 Task: Find connections with filter location Nicosia with filter topic #Storytellingwith filter profile language Potuguese with filter current company ServiceNow with filter school St. Francis Institute Of Technology with filter industry Retail Luxury Goods and Jewelry with filter service category Market Strategy with filter keywords title Shareholders
Action: Mouse moved to (512, 66)
Screenshot: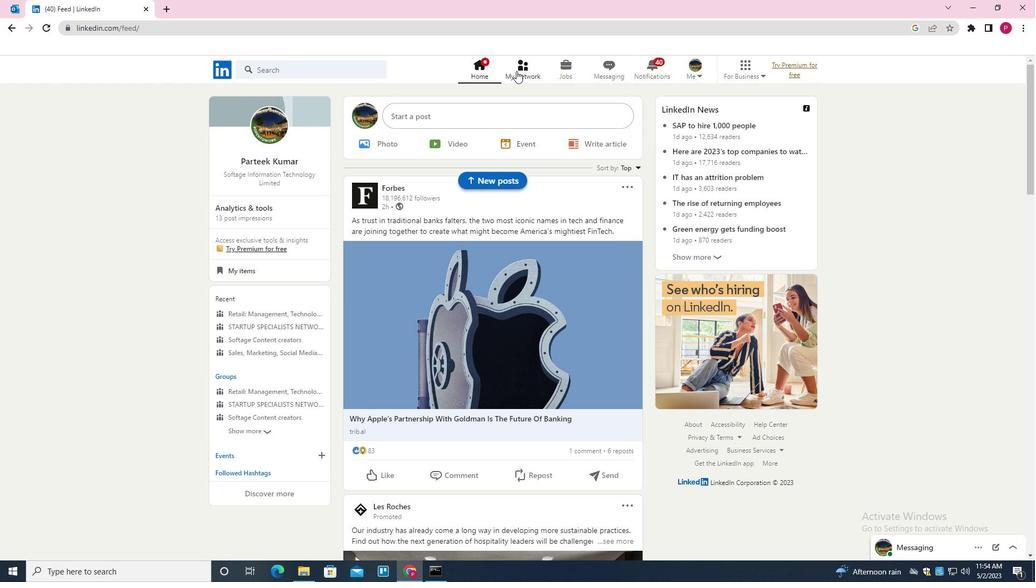 
Action: Mouse pressed left at (512, 66)
Screenshot: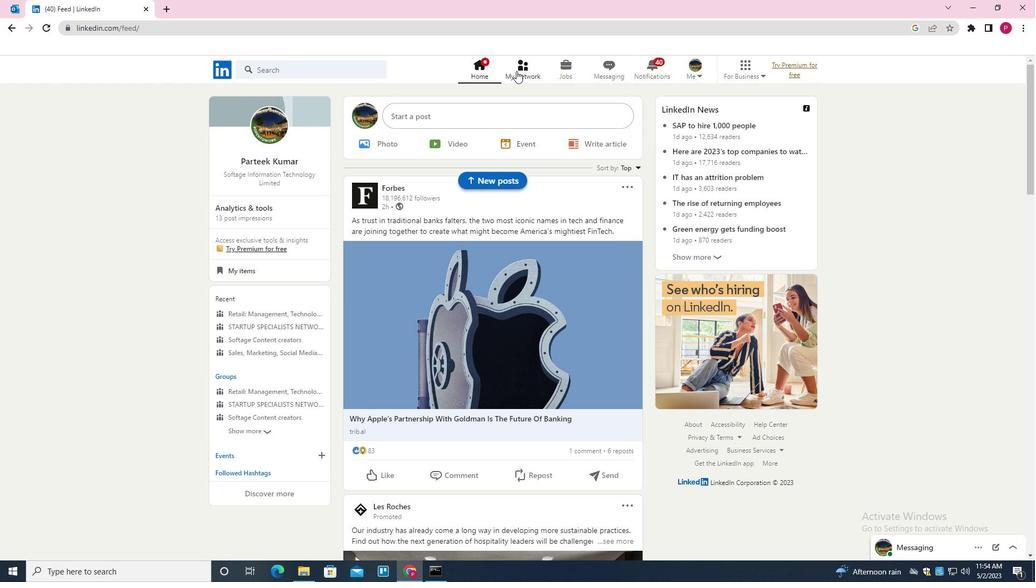 
Action: Mouse moved to (339, 129)
Screenshot: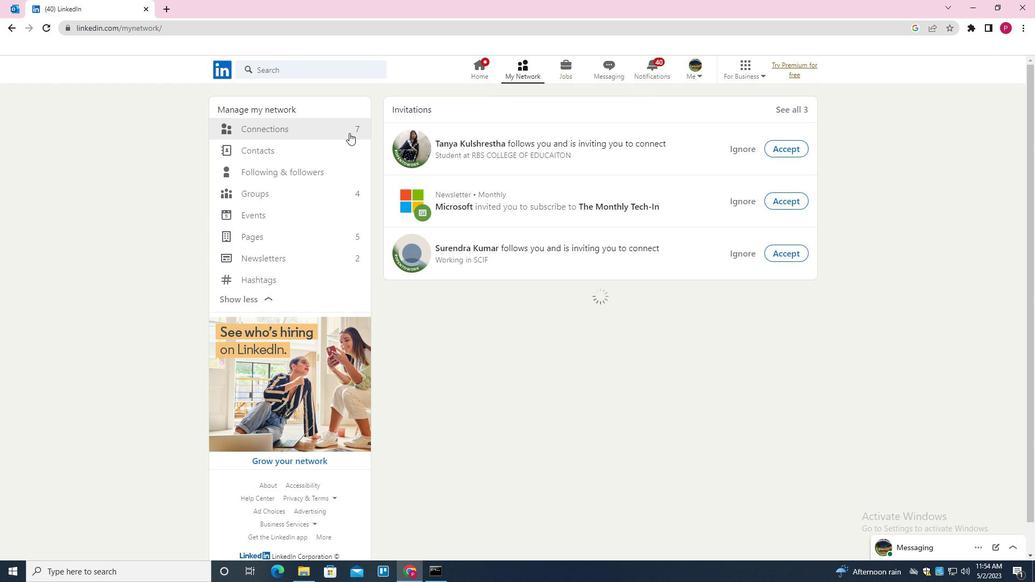 
Action: Mouse pressed left at (339, 129)
Screenshot: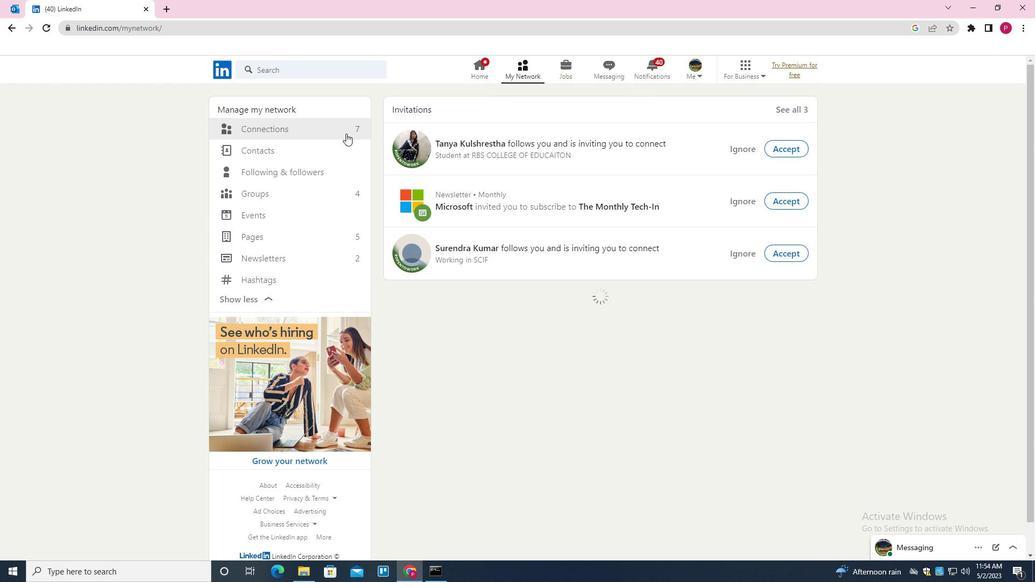
Action: Mouse moved to (590, 123)
Screenshot: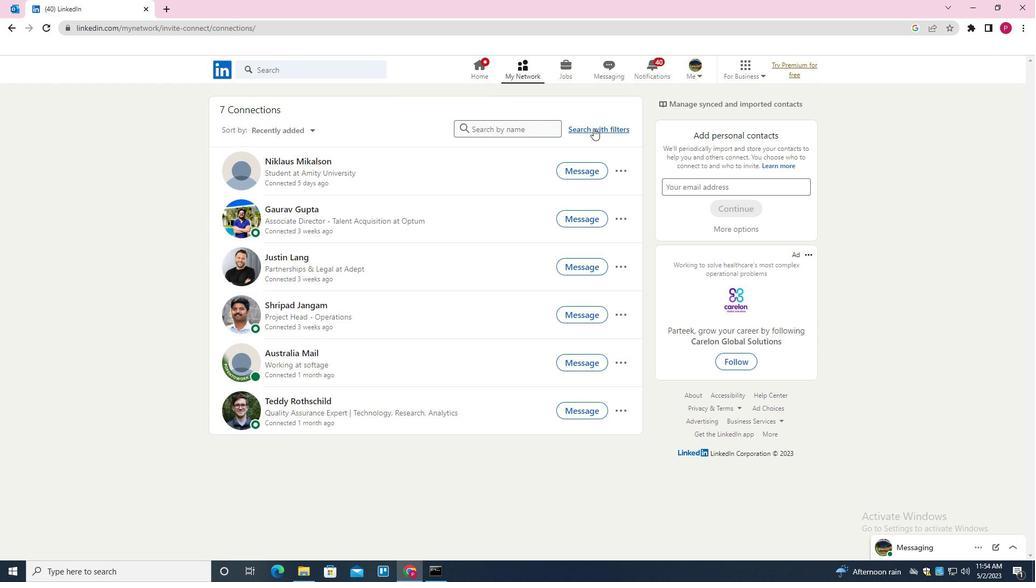 
Action: Mouse pressed left at (590, 123)
Screenshot: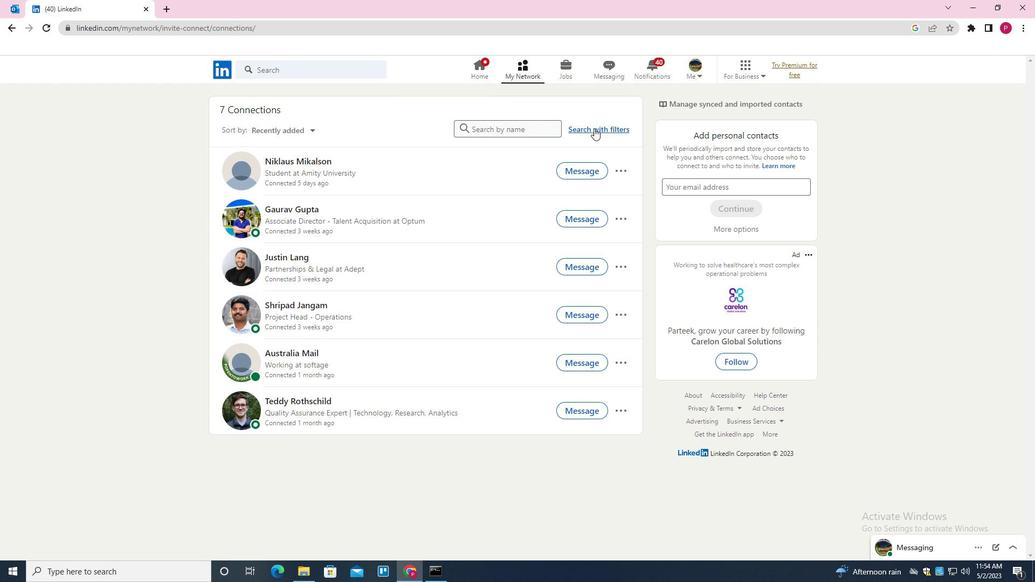 
Action: Mouse moved to (553, 98)
Screenshot: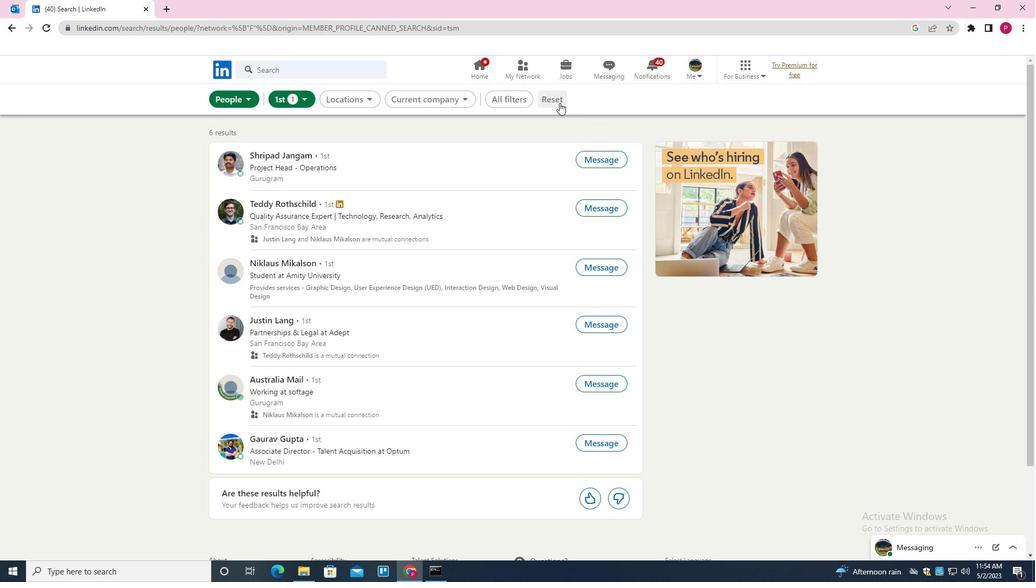 
Action: Mouse pressed left at (553, 98)
Screenshot: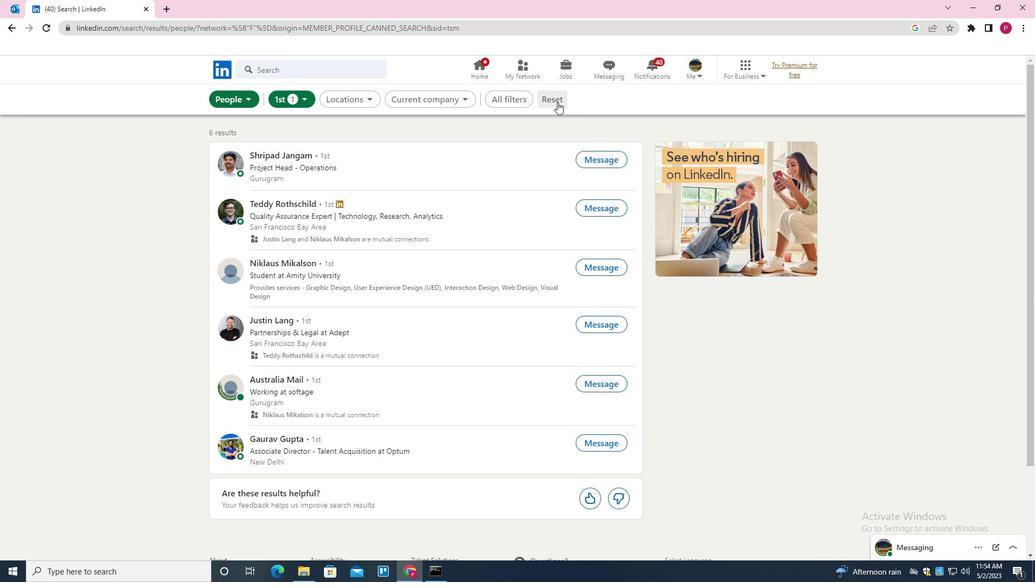 
Action: Mouse moved to (523, 91)
Screenshot: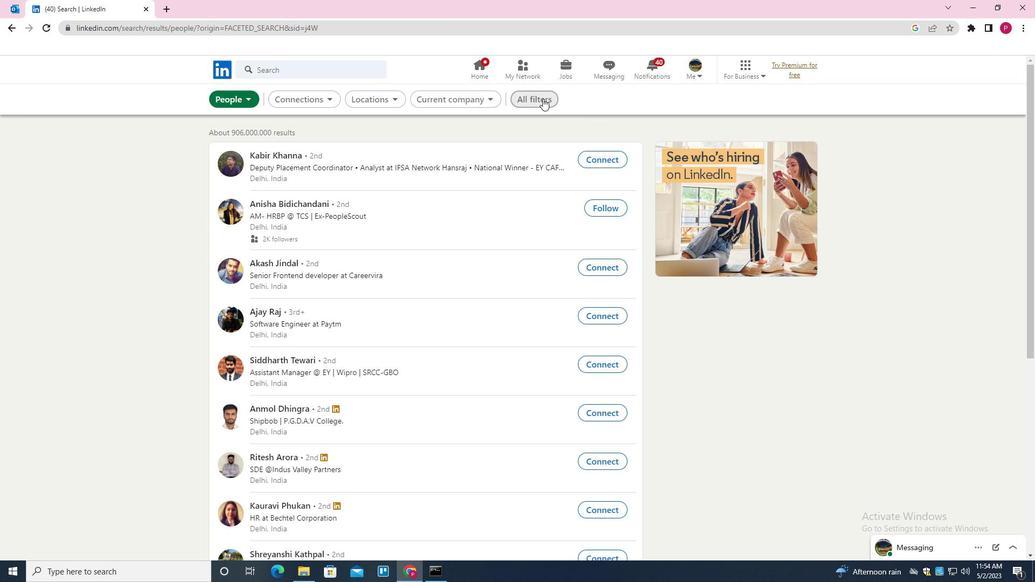 
Action: Mouse pressed left at (523, 91)
Screenshot: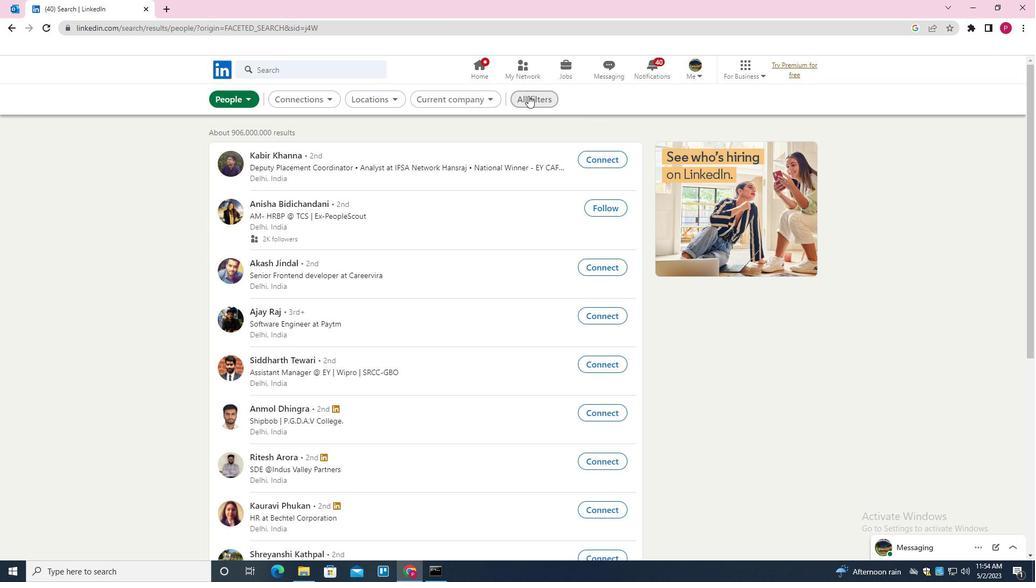 
Action: Mouse moved to (817, 277)
Screenshot: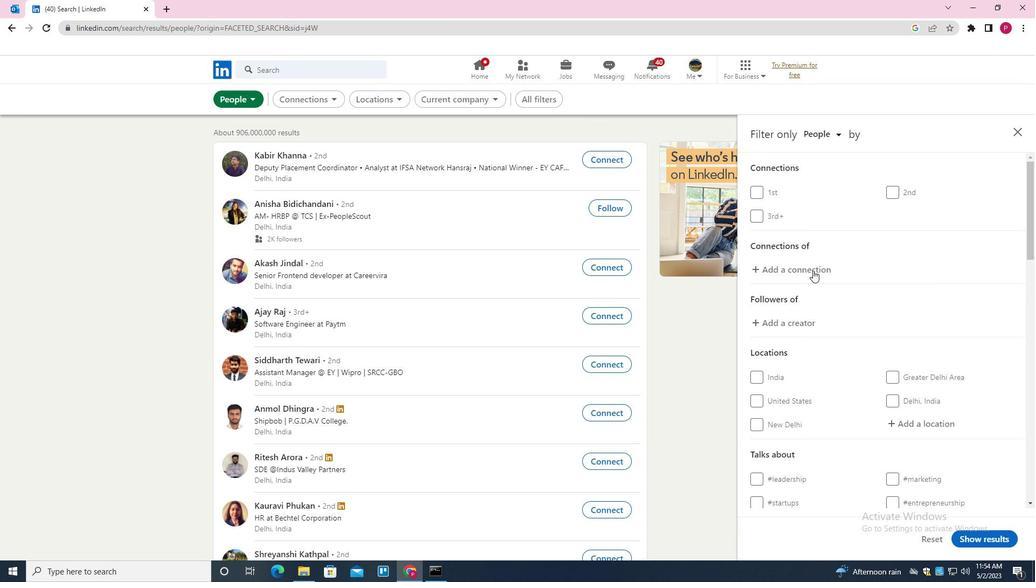 
Action: Mouse scrolled (817, 276) with delta (0, 0)
Screenshot: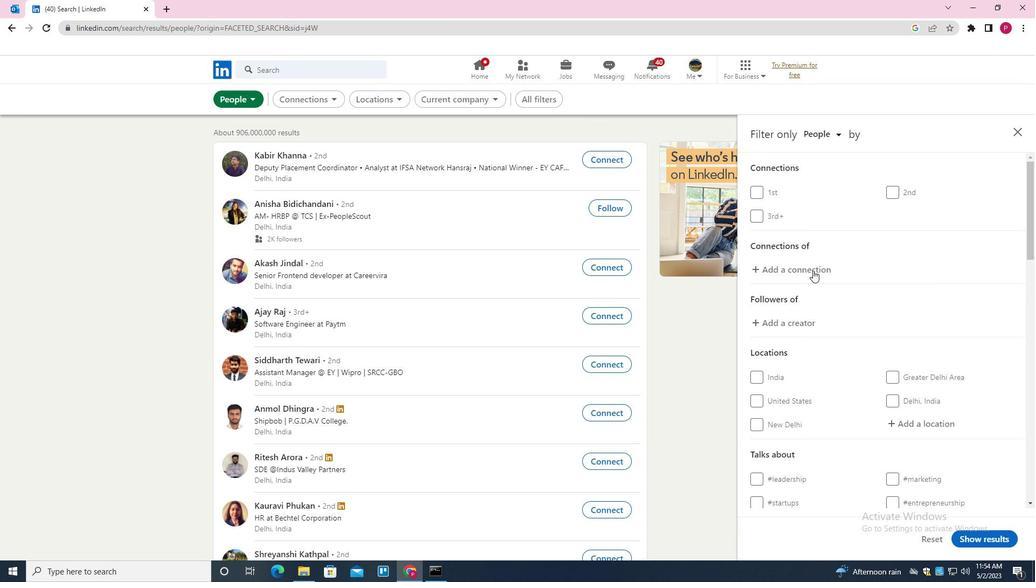 
Action: Mouse moved to (821, 284)
Screenshot: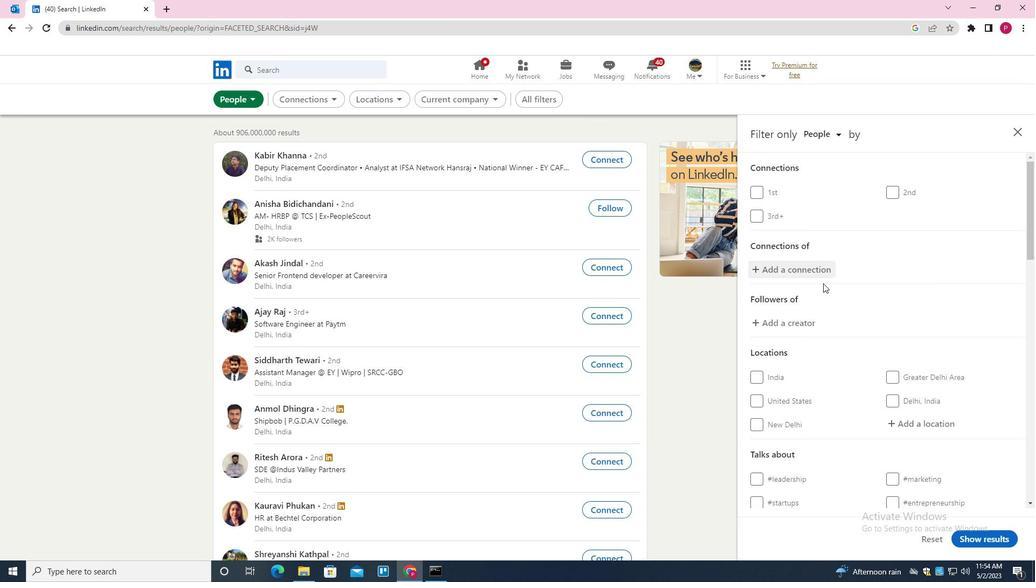 
Action: Mouse scrolled (821, 283) with delta (0, 0)
Screenshot: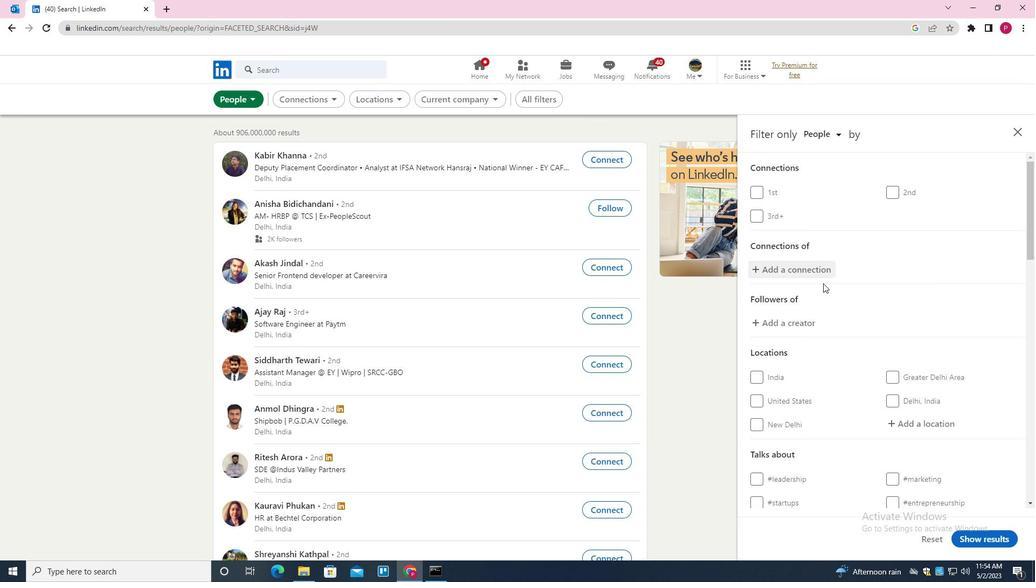 
Action: Mouse moved to (906, 316)
Screenshot: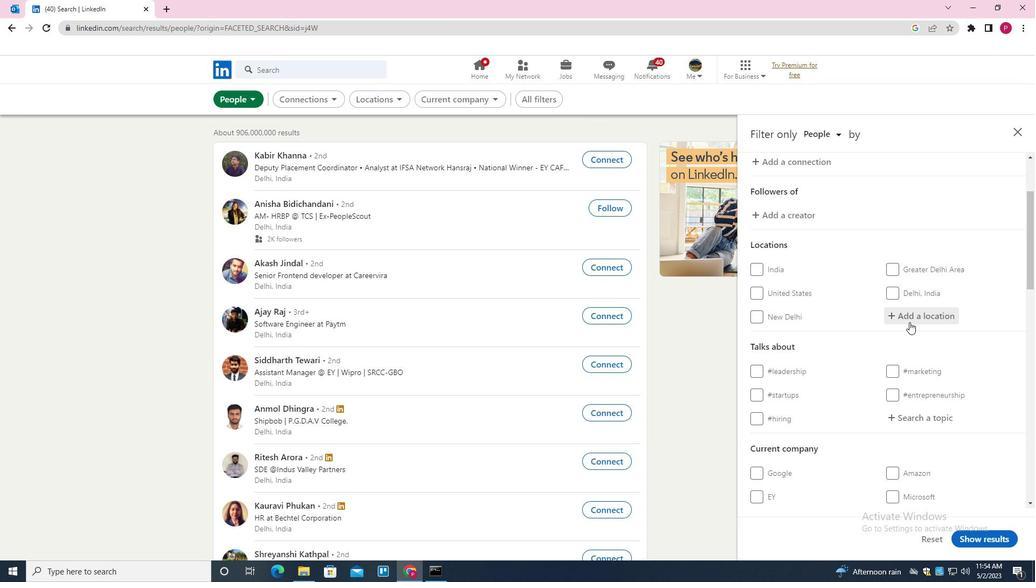 
Action: Mouse pressed left at (906, 316)
Screenshot: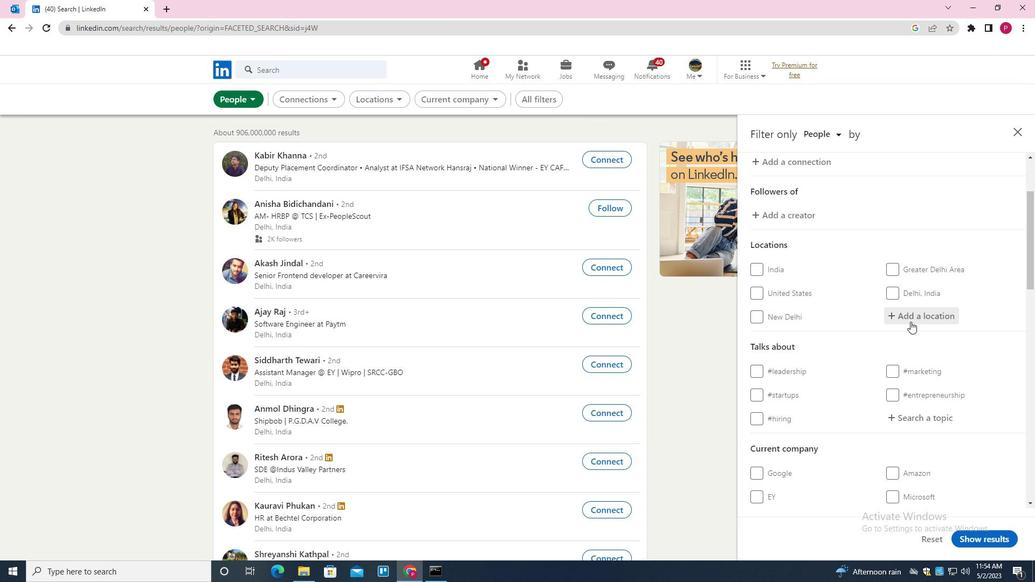 
Action: Mouse moved to (547, 556)
Screenshot: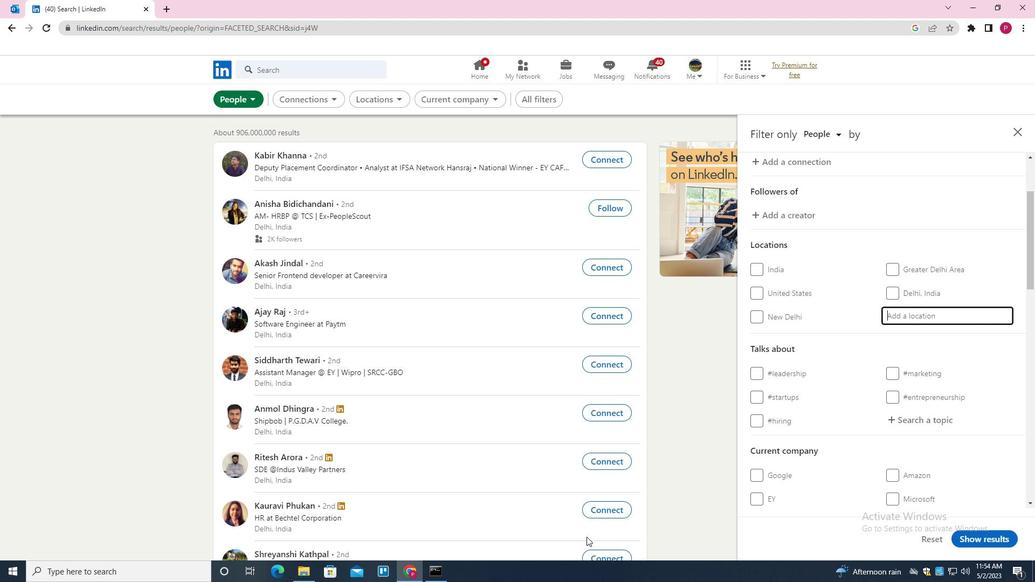 
Action: Key pressed <Key.shift>NI
Screenshot: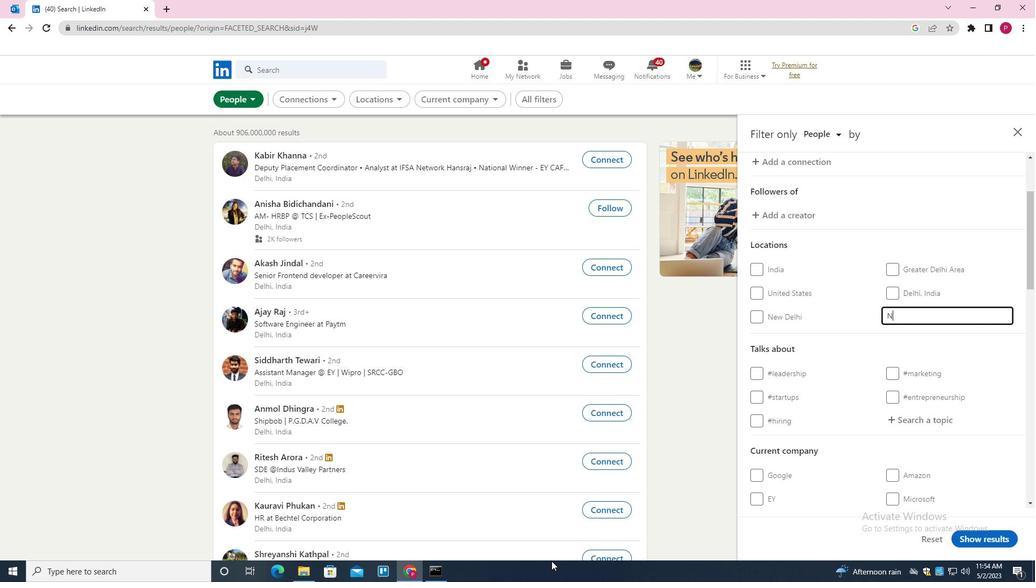 
Action: Mouse moved to (551, 553)
Screenshot: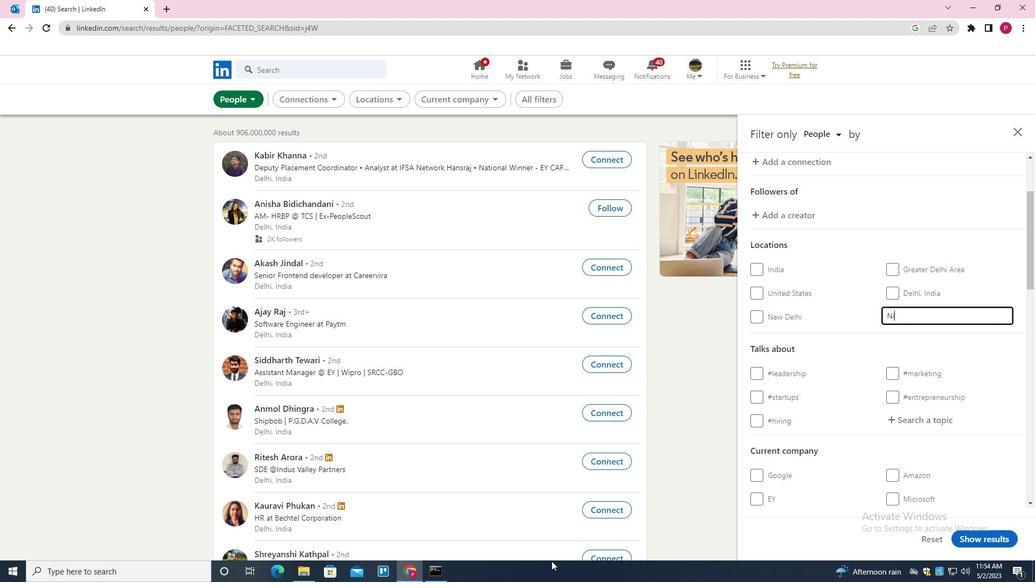 
Action: Key pressed COSIA<Key.down><Key.enter>
Screenshot: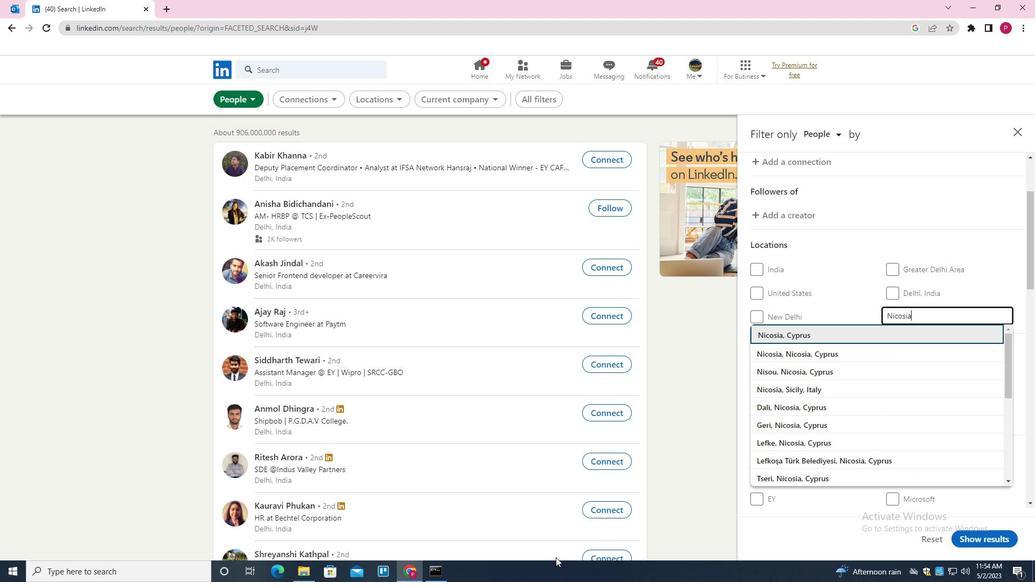 
Action: Mouse moved to (502, 578)
Screenshot: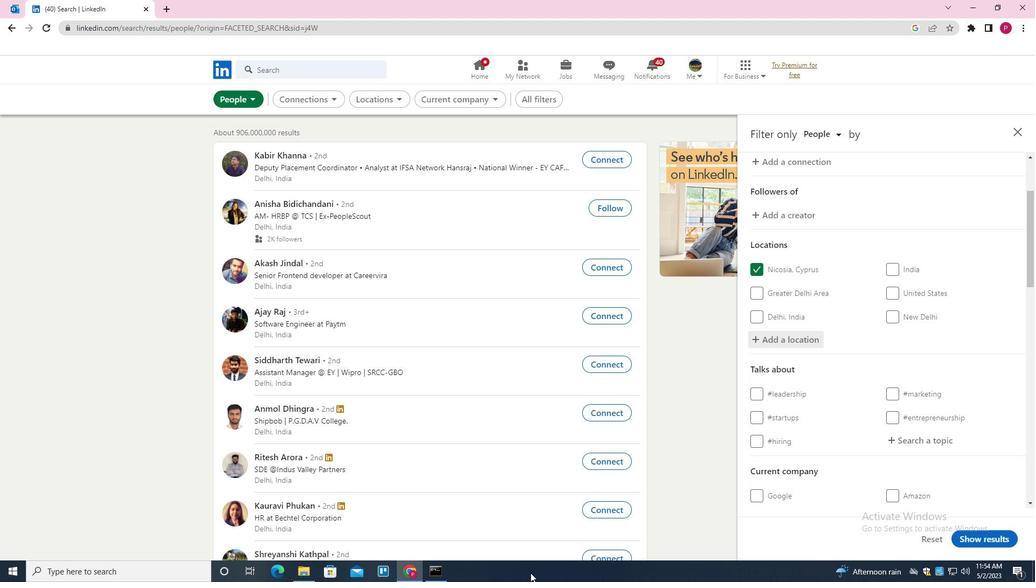 
Action: Mouse scrolled (502, 576) with delta (0, 0)
Screenshot: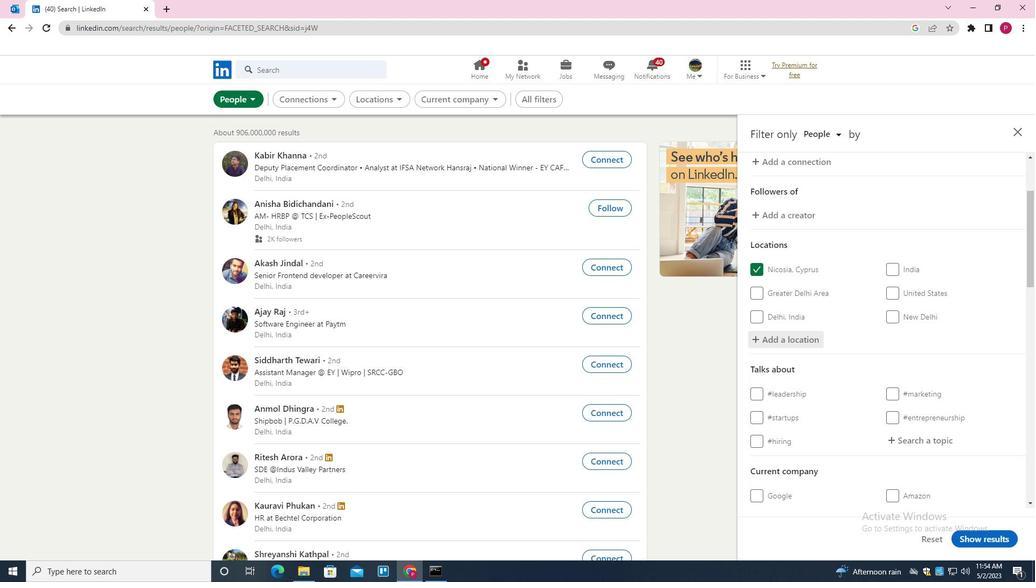 
Action: Mouse moved to (493, 577)
Screenshot: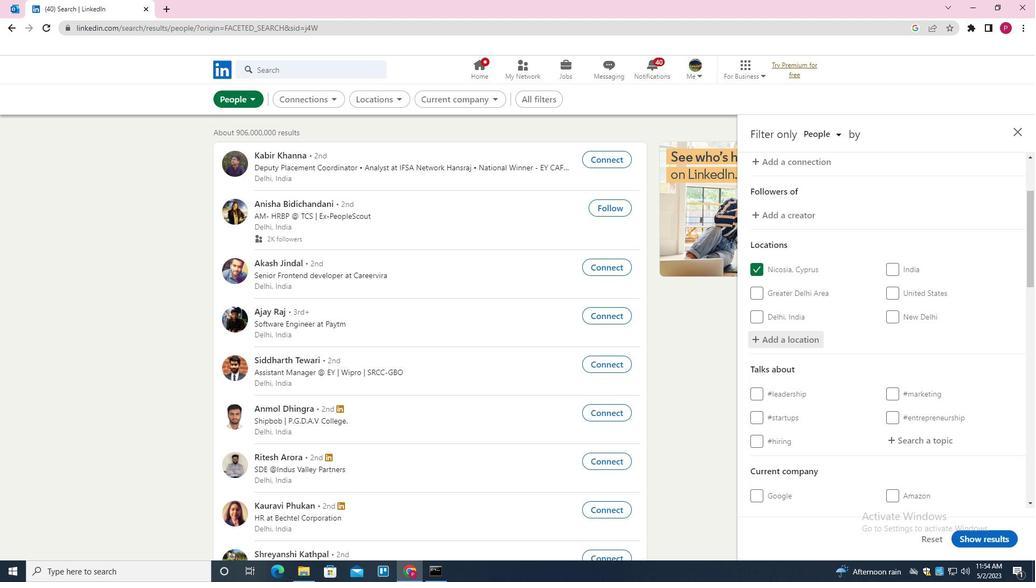 
Action: Mouse scrolled (493, 576) with delta (0, 0)
Screenshot: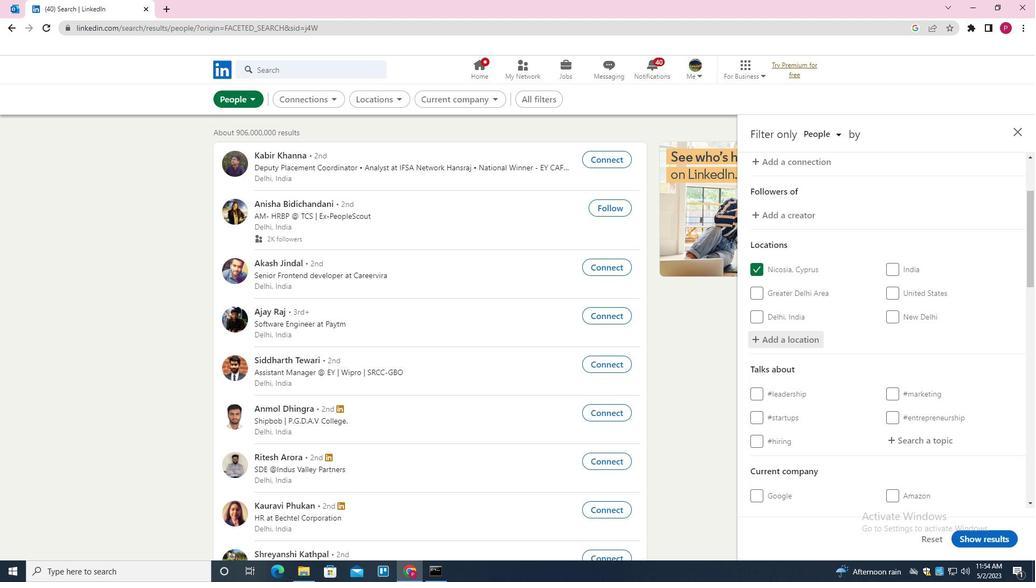 
Action: Mouse moved to (521, 567)
Screenshot: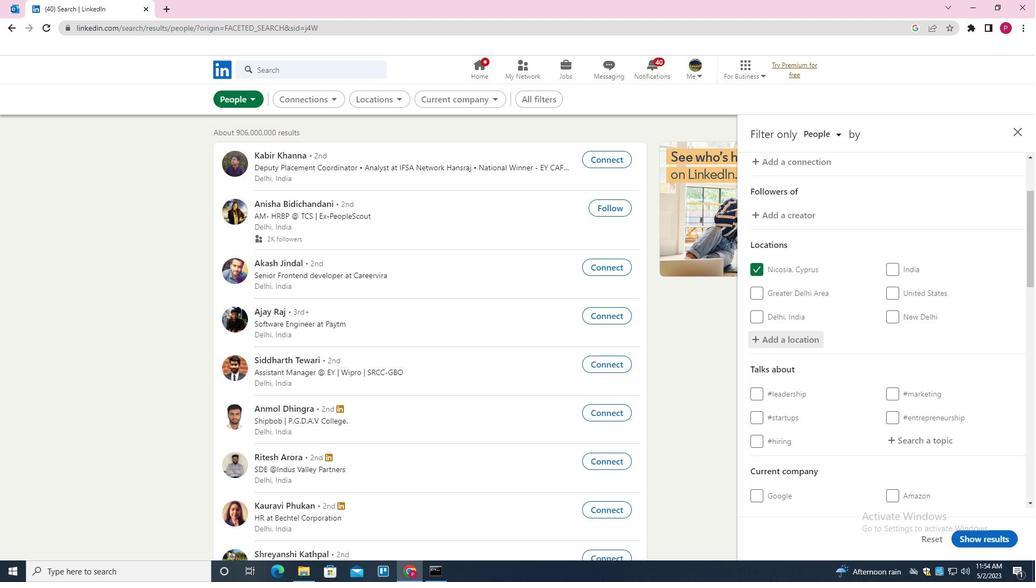 
Action: Mouse scrolled (521, 566) with delta (0, 0)
Screenshot: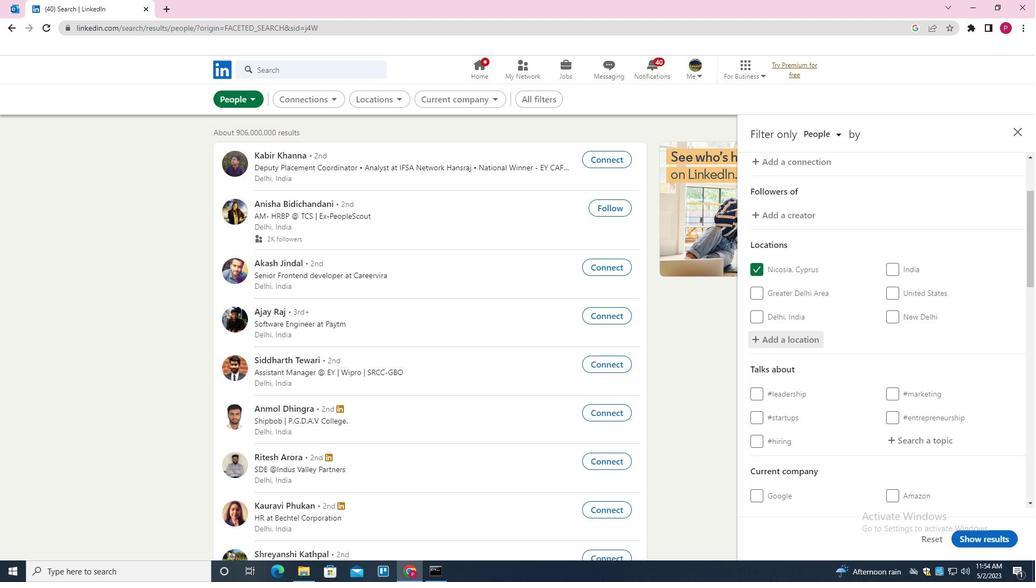 
Action: Mouse moved to (637, 489)
Screenshot: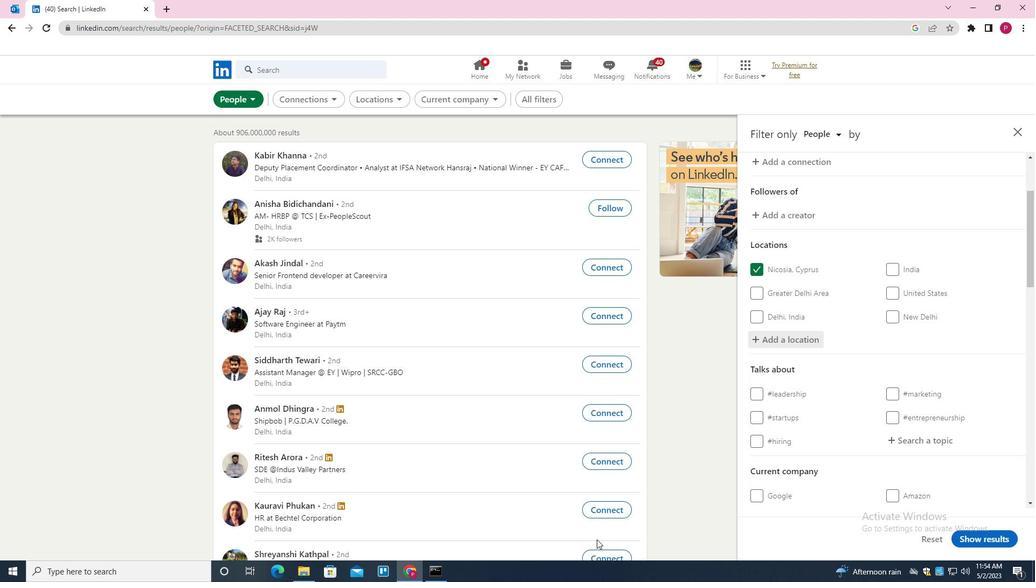 
Action: Mouse scrolled (637, 488) with delta (0, 0)
Screenshot: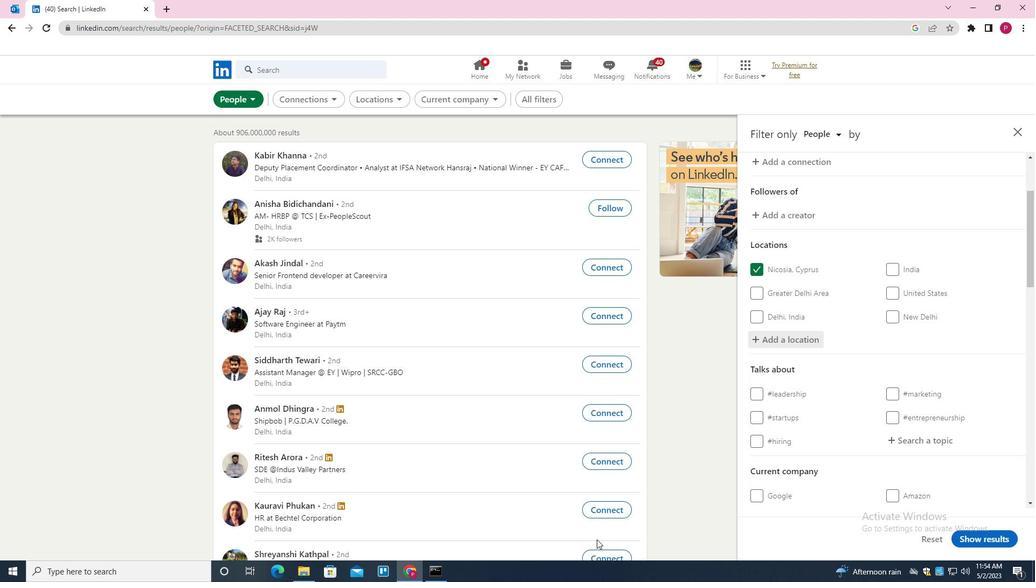 
Action: Mouse moved to (683, 461)
Screenshot: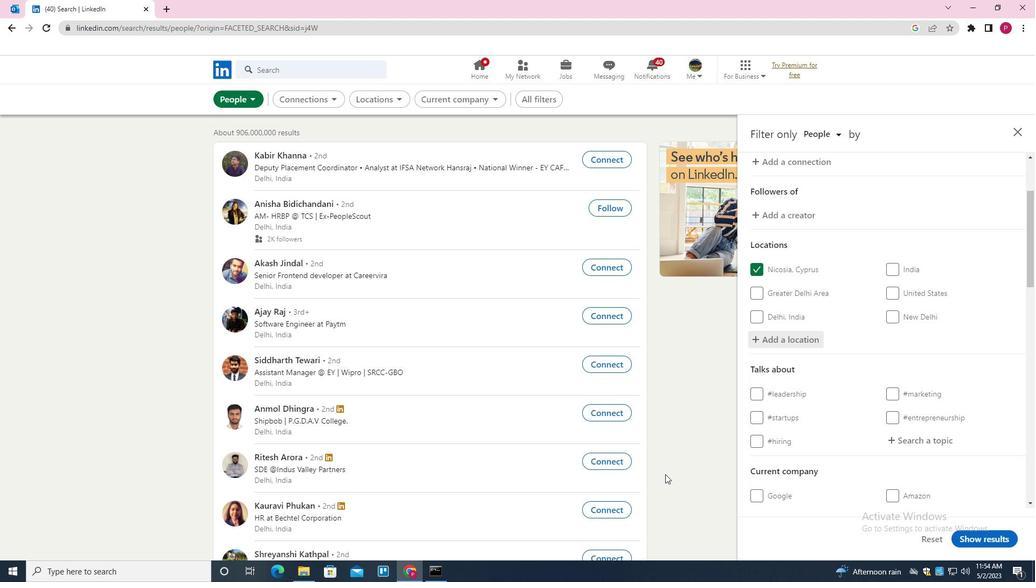 
Action: Mouse scrolled (683, 461) with delta (0, 0)
Screenshot: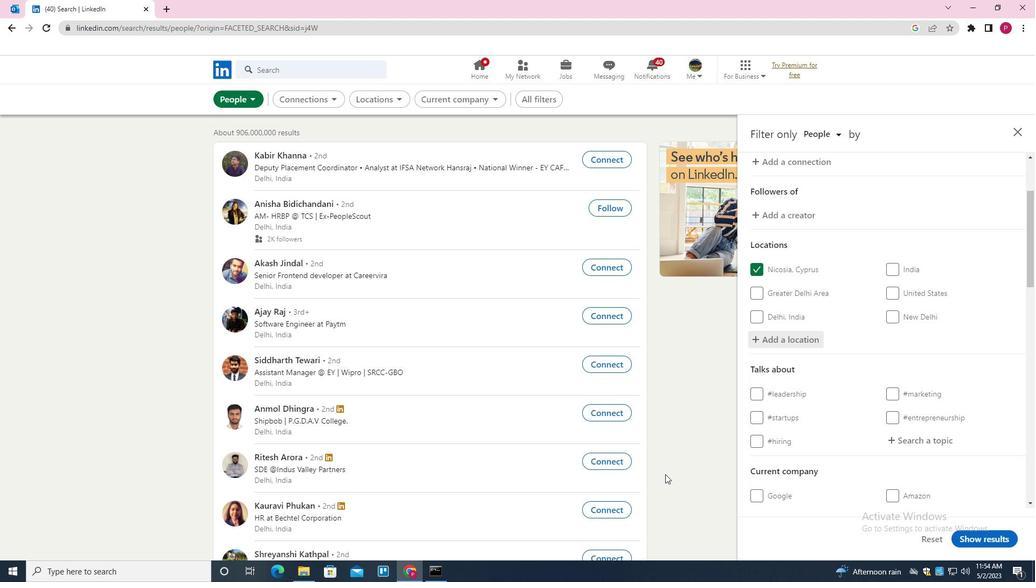 
Action: Mouse moved to (907, 429)
Screenshot: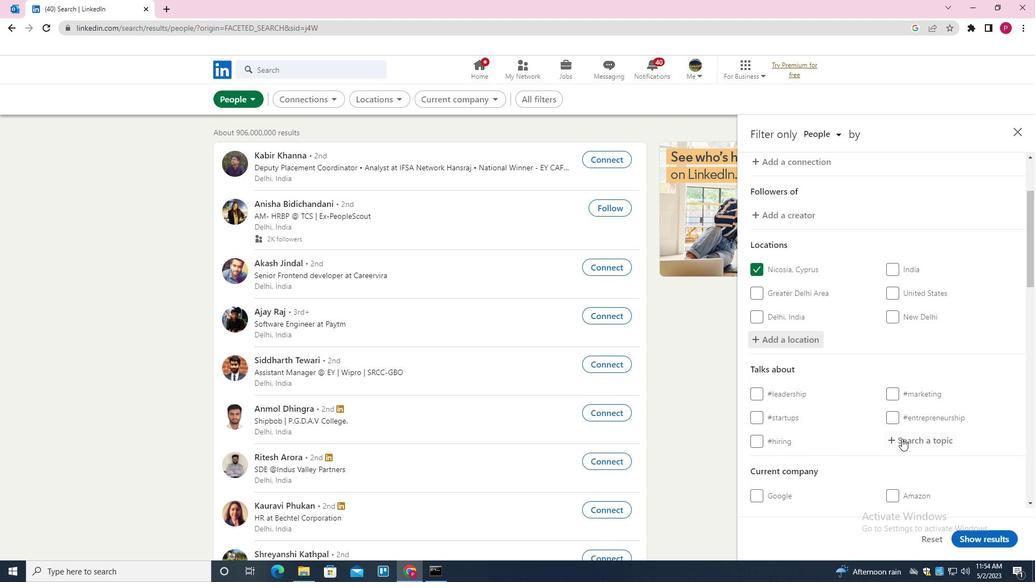 
Action: Mouse pressed left at (907, 429)
Screenshot: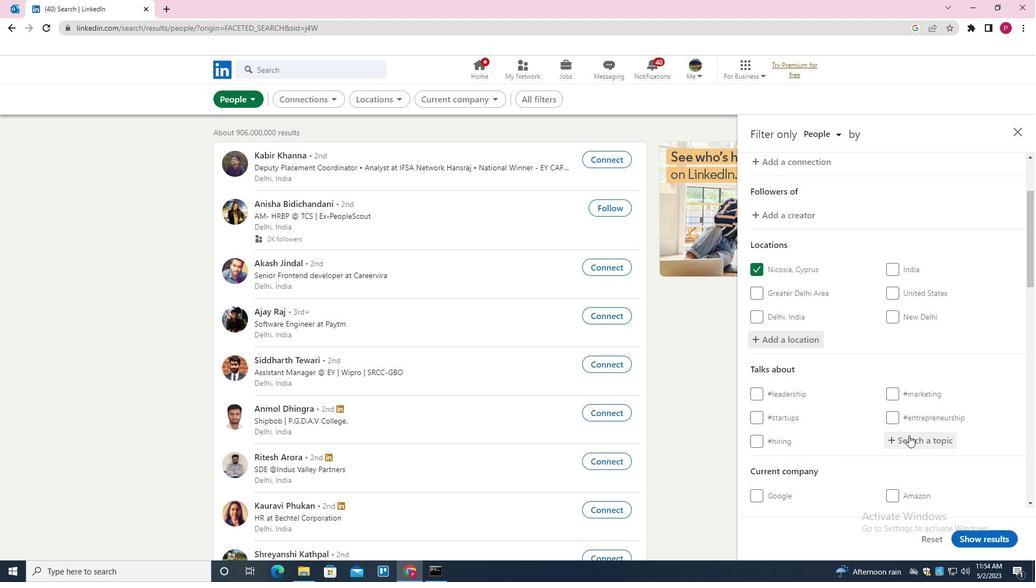 
Action: Mouse moved to (895, 425)
Screenshot: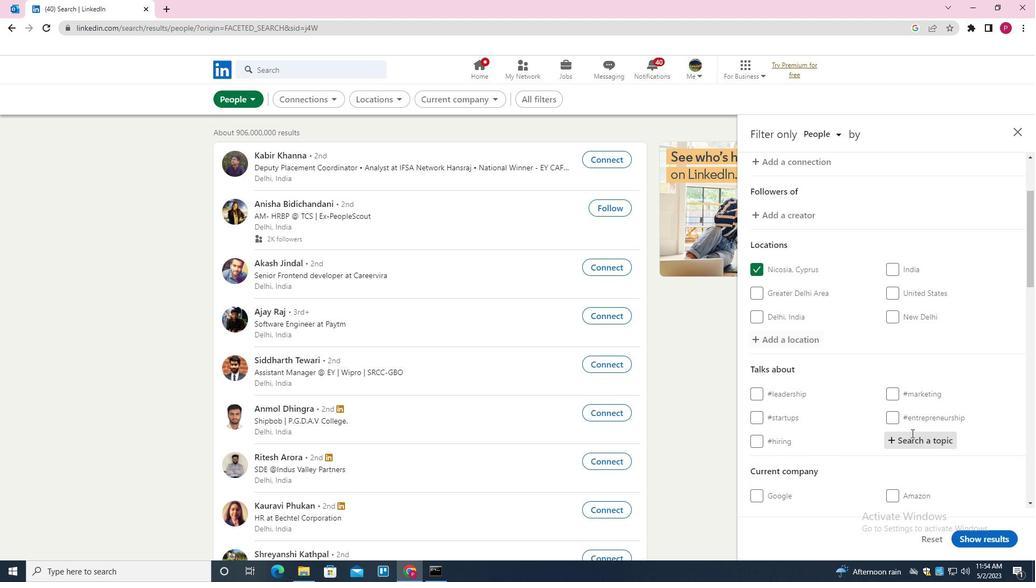 
Action: Key pressed STORYTELLING<Key.down><Key.enter>
Screenshot: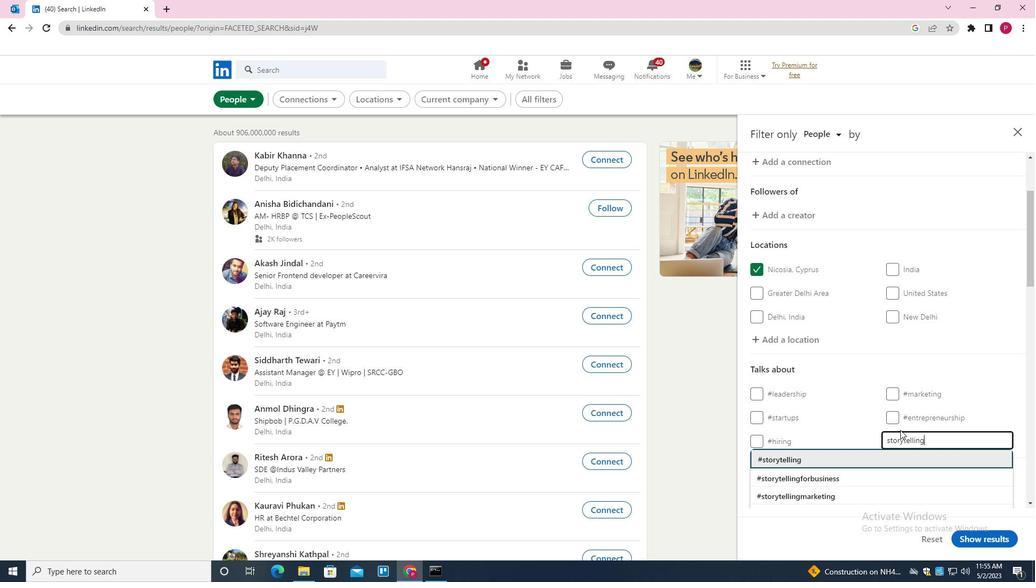 
Action: Mouse moved to (851, 403)
Screenshot: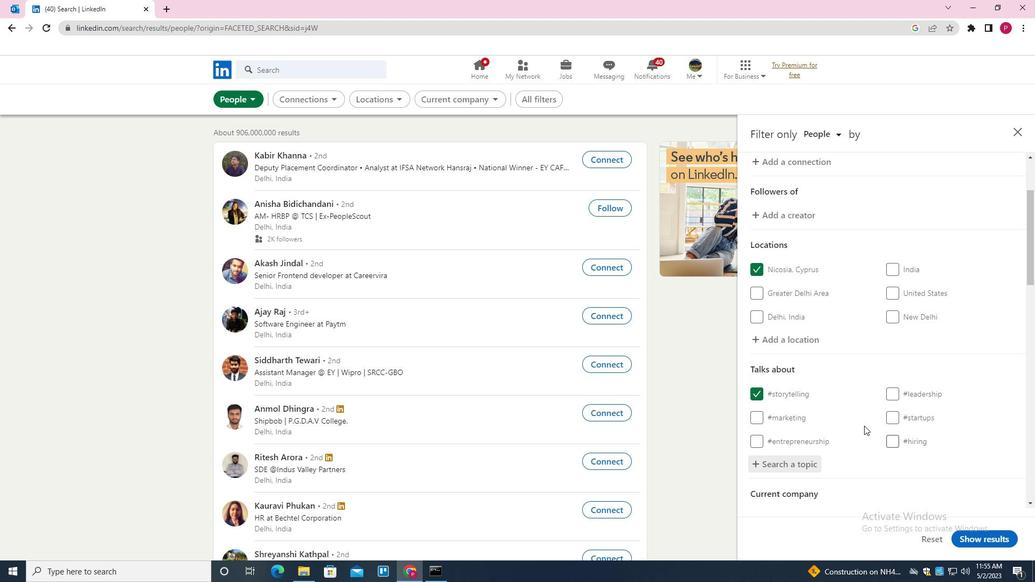 
Action: Mouse scrolled (851, 403) with delta (0, 0)
Screenshot: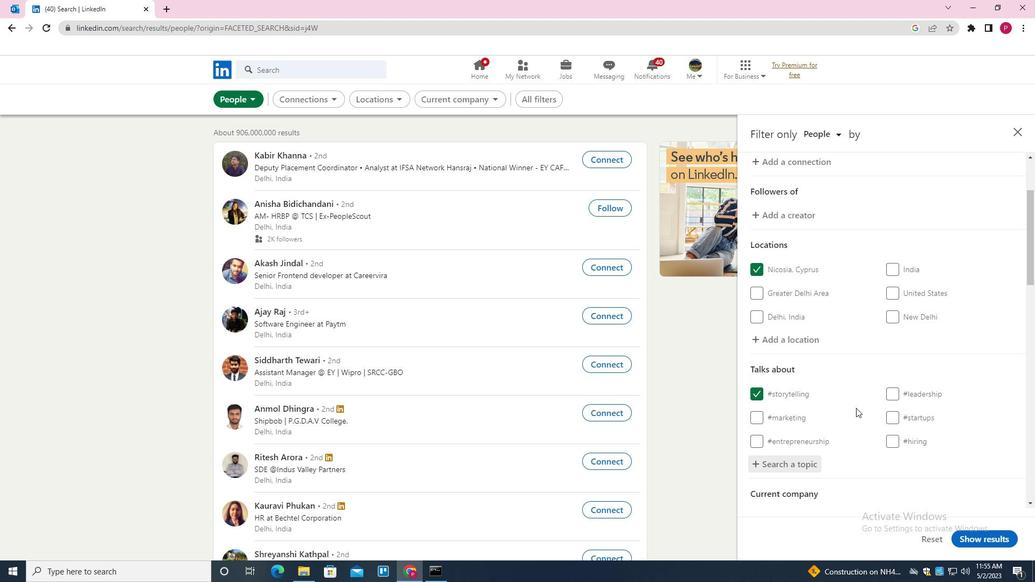 
Action: Mouse scrolled (851, 403) with delta (0, 0)
Screenshot: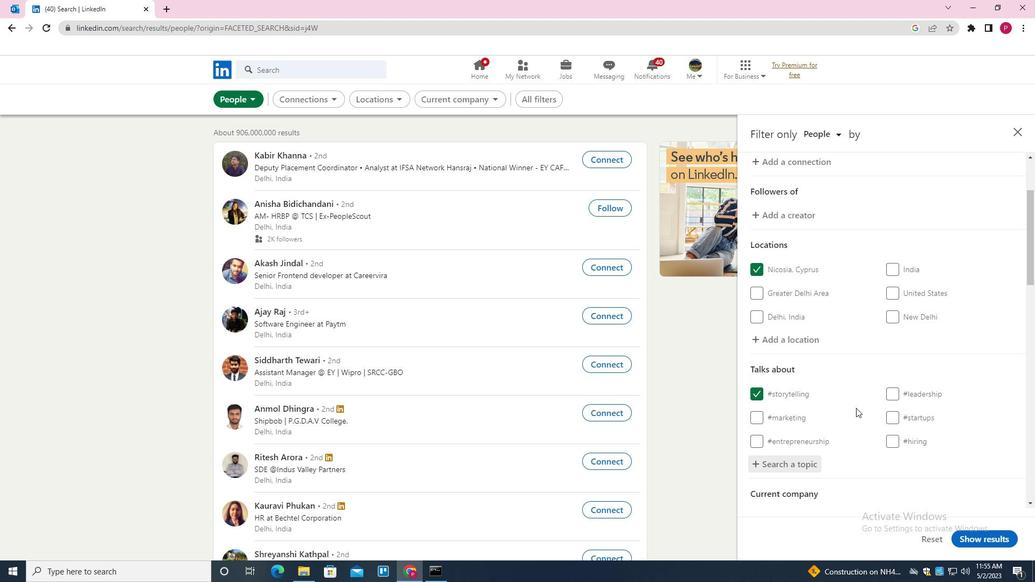 
Action: Mouse scrolled (851, 403) with delta (0, 0)
Screenshot: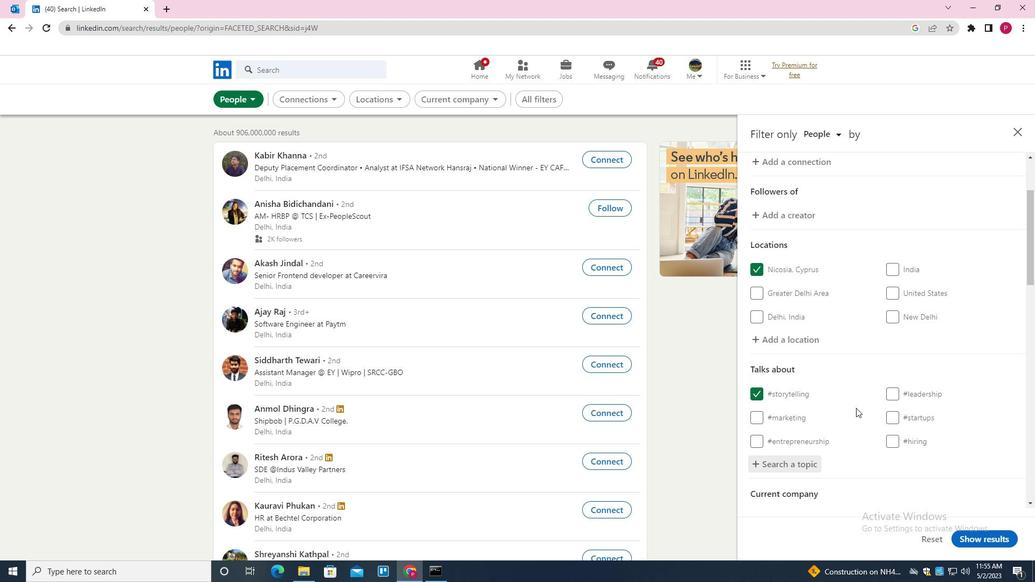 
Action: Mouse scrolled (851, 403) with delta (0, 0)
Screenshot: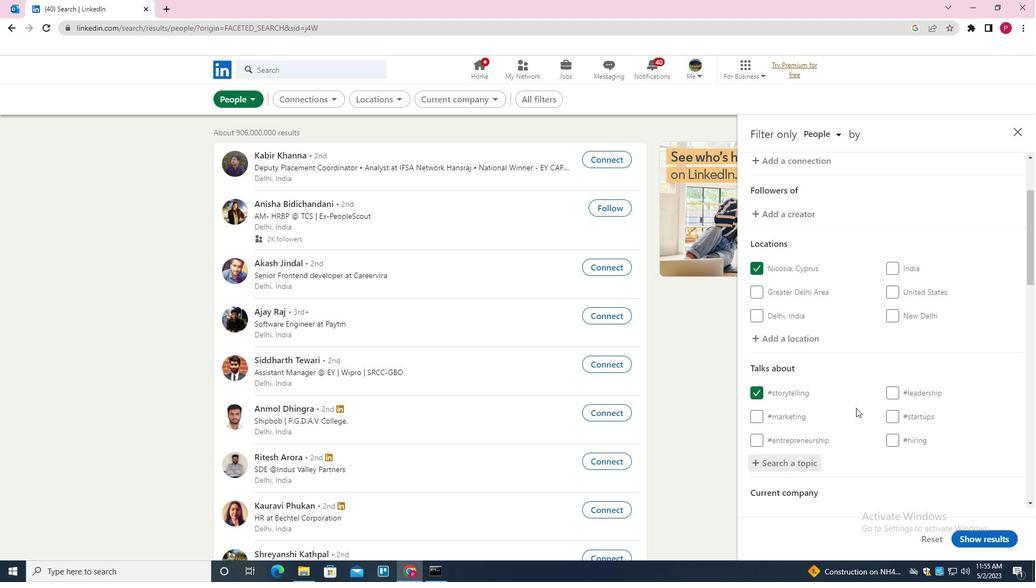 
Action: Mouse scrolled (851, 403) with delta (0, 0)
Screenshot: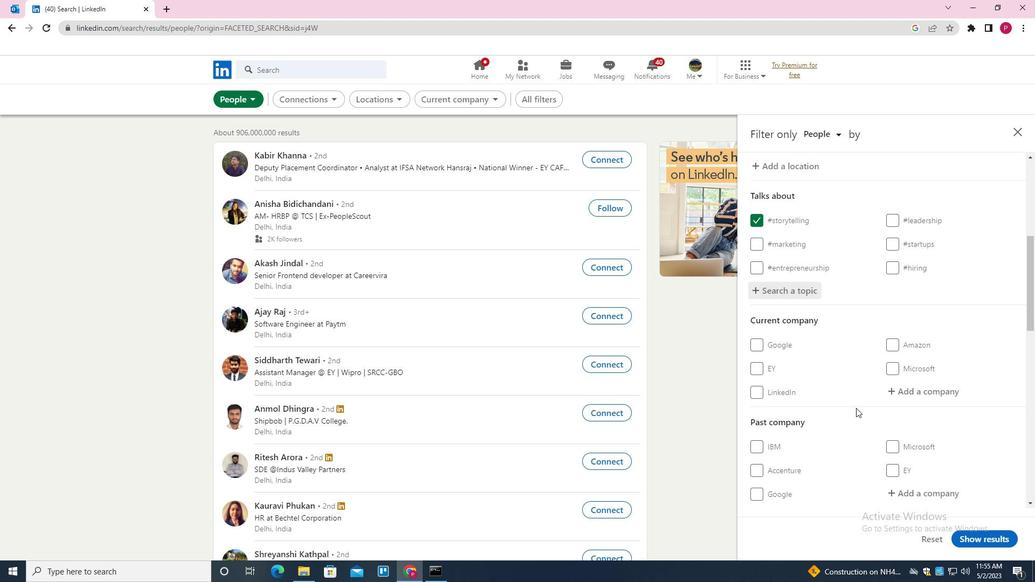 
Action: Mouse moved to (859, 361)
Screenshot: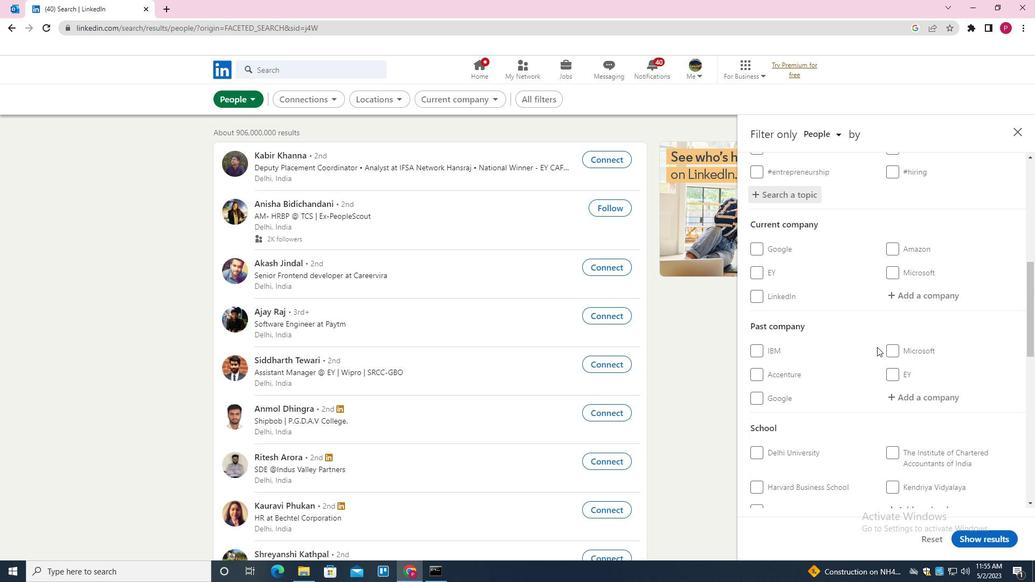 
Action: Mouse scrolled (859, 361) with delta (0, 0)
Screenshot: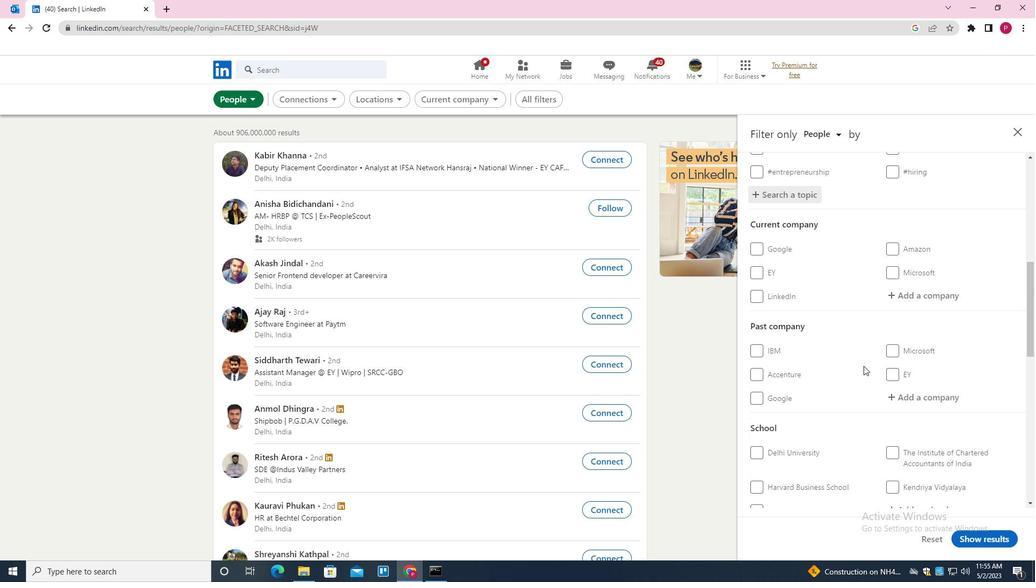 
Action: Mouse scrolled (859, 361) with delta (0, 0)
Screenshot: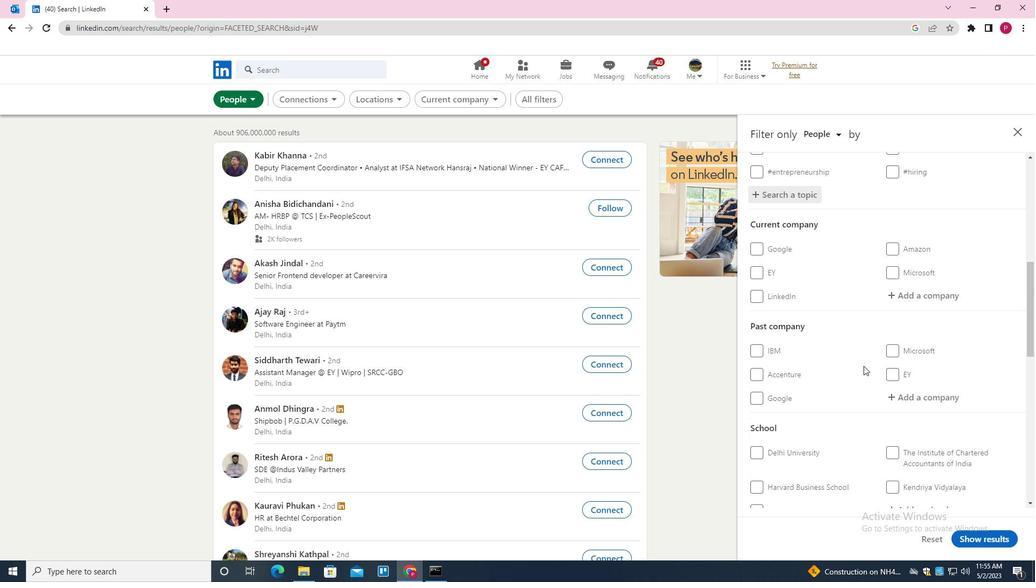 
Action: Mouse scrolled (859, 361) with delta (0, 0)
Screenshot: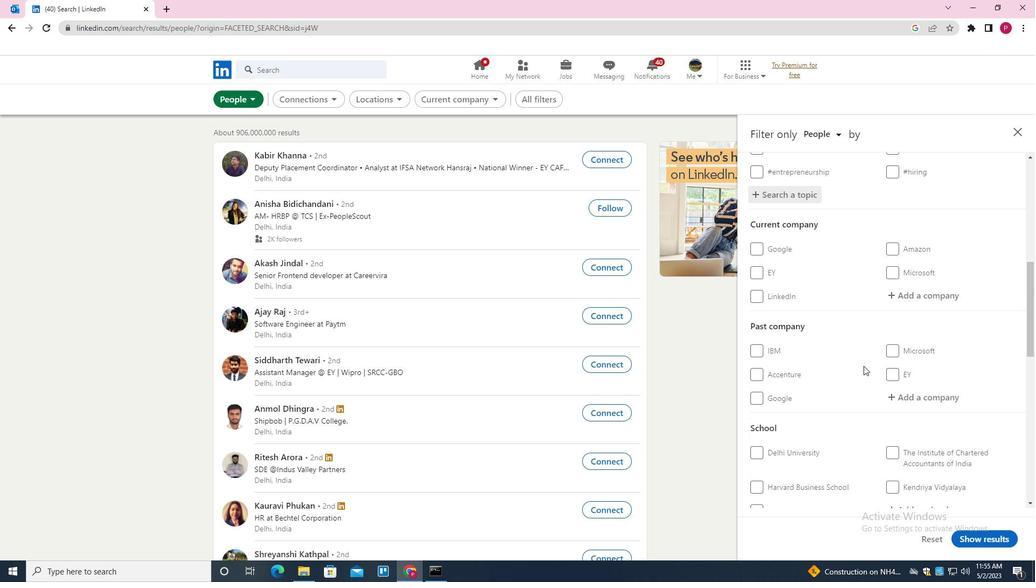 
Action: Mouse moved to (860, 361)
Screenshot: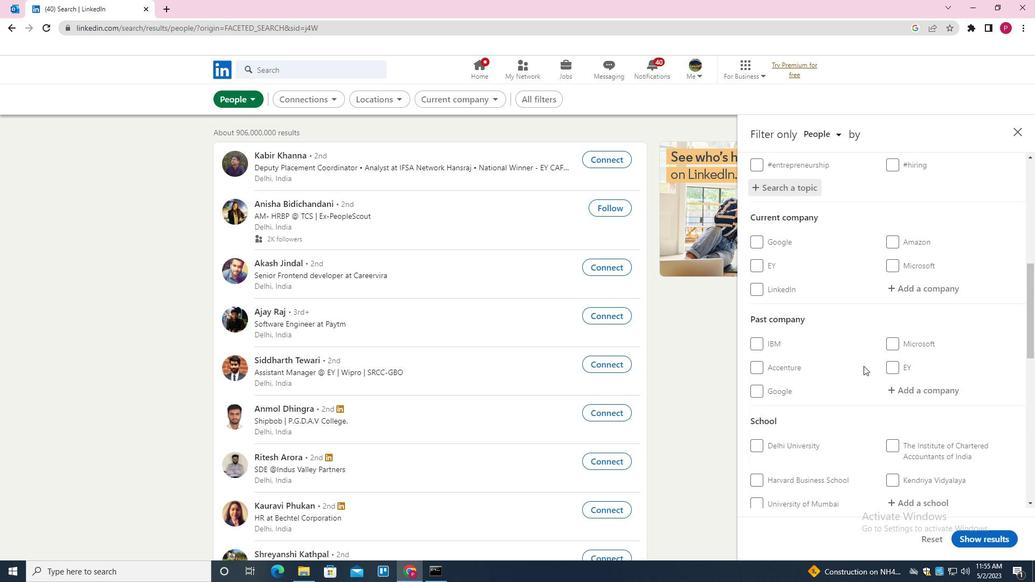 
Action: Mouse scrolled (860, 360) with delta (0, 0)
Screenshot: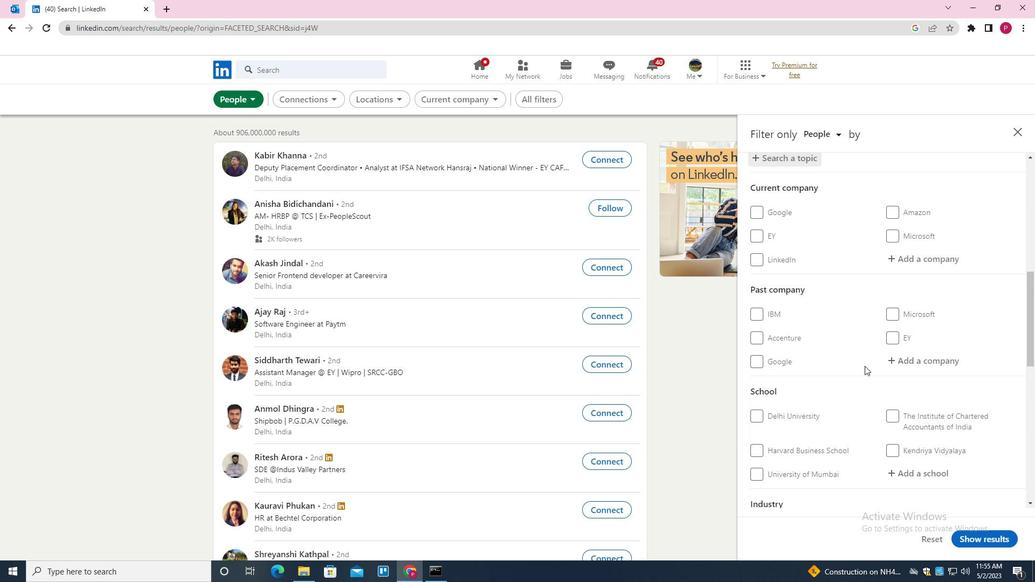 
Action: Mouse scrolled (860, 360) with delta (0, 0)
Screenshot: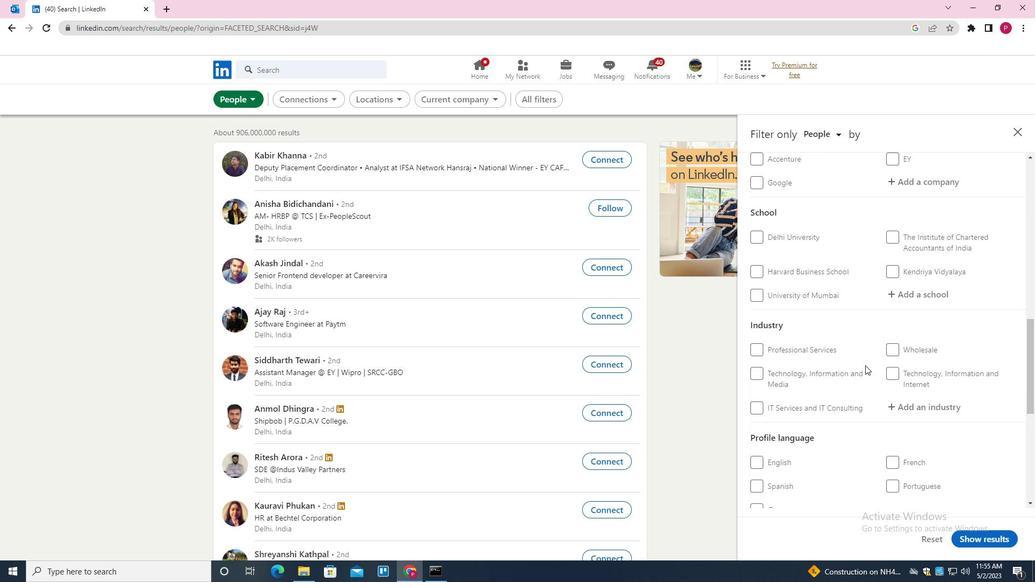 
Action: Mouse scrolled (860, 360) with delta (0, 0)
Screenshot: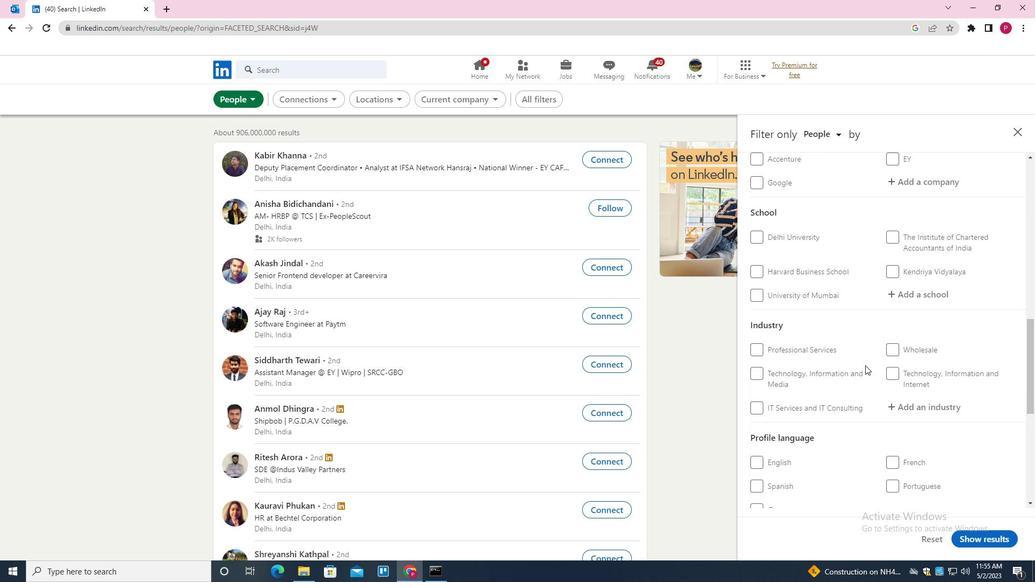 
Action: Mouse scrolled (860, 360) with delta (0, 0)
Screenshot: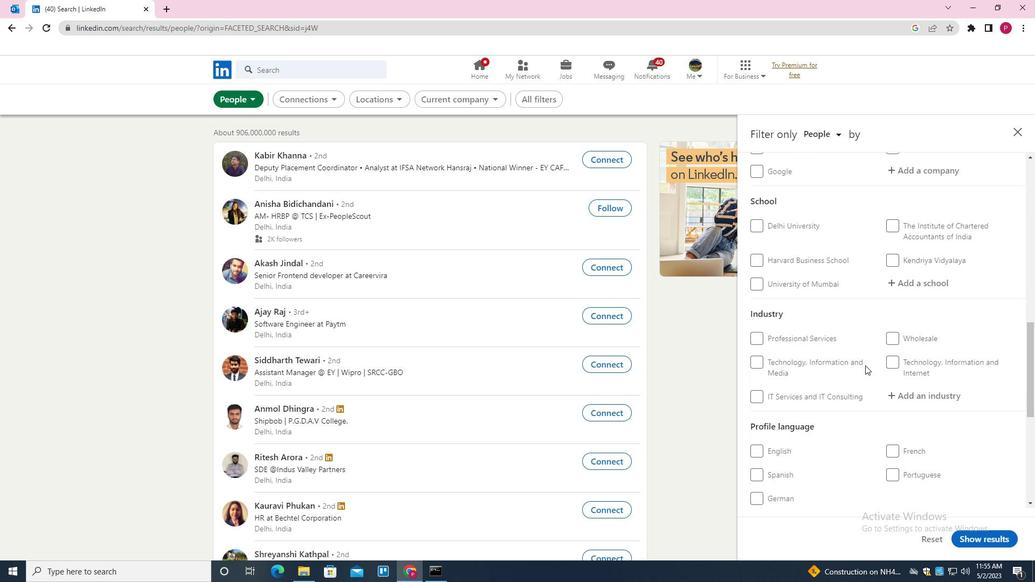 
Action: Mouse moved to (890, 322)
Screenshot: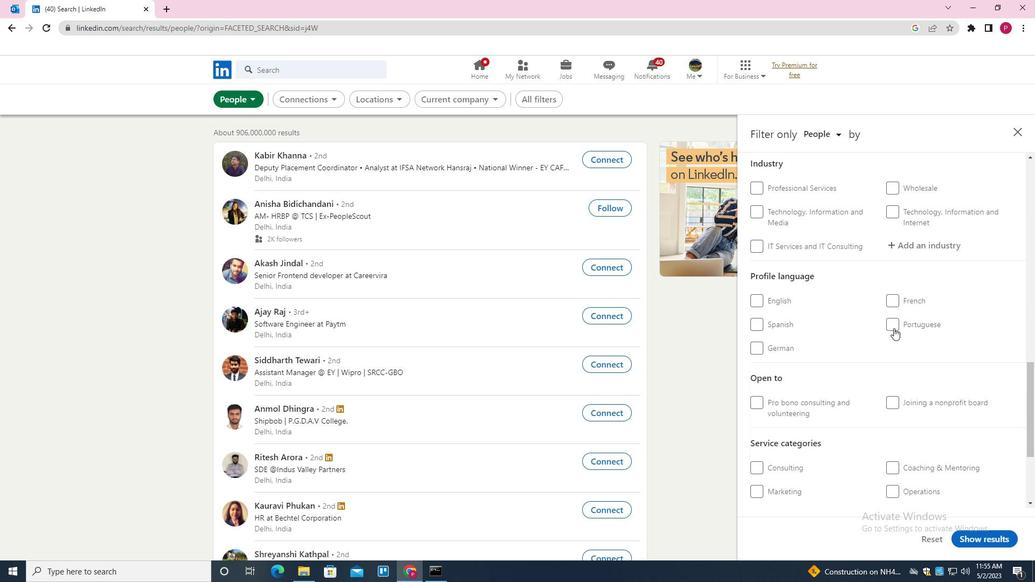 
Action: Mouse pressed left at (890, 322)
Screenshot: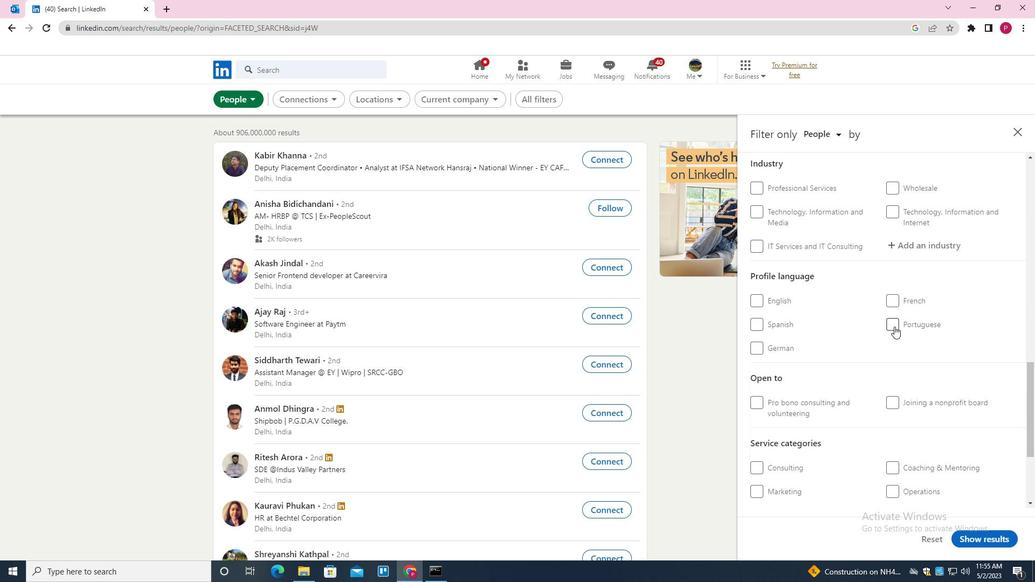 
Action: Mouse moved to (842, 365)
Screenshot: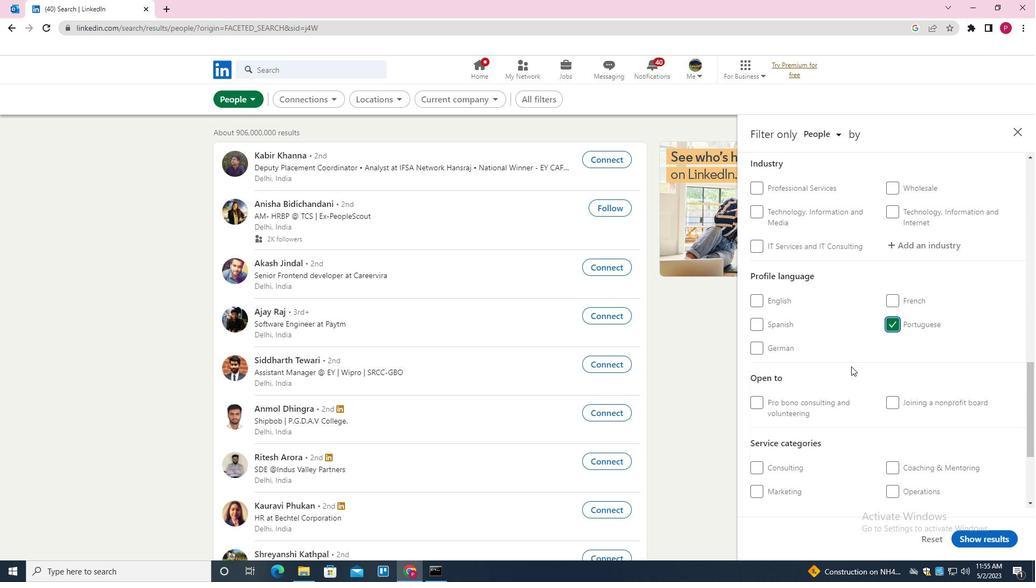 
Action: Mouse scrolled (842, 366) with delta (0, 0)
Screenshot: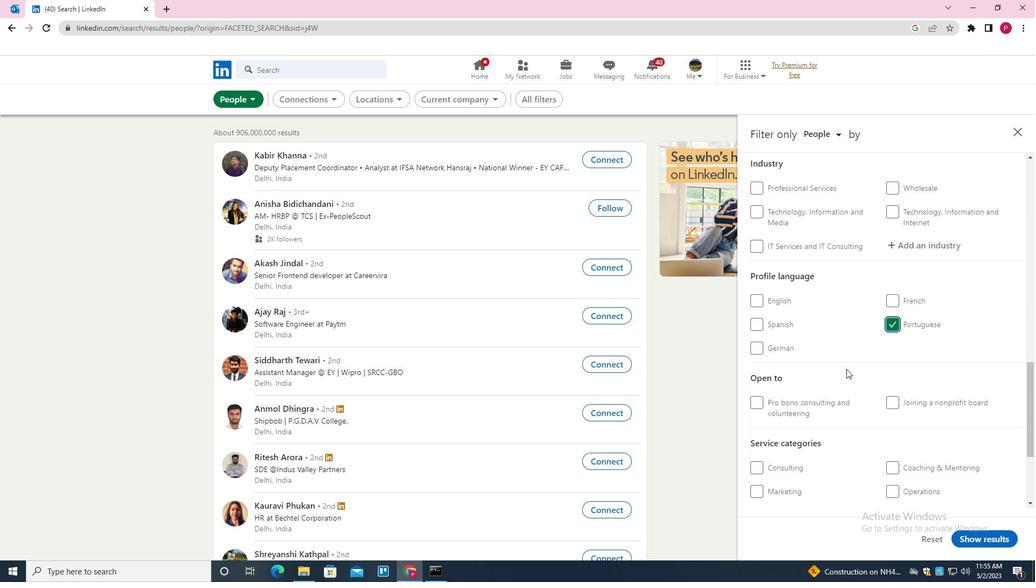 
Action: Mouse scrolled (842, 366) with delta (0, 0)
Screenshot: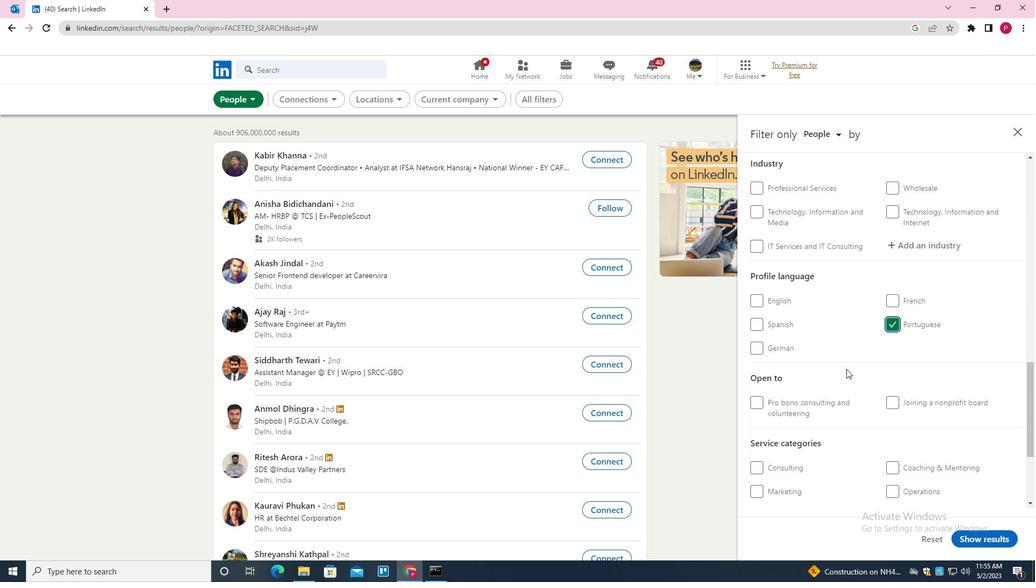 
Action: Mouse scrolled (842, 366) with delta (0, 0)
Screenshot: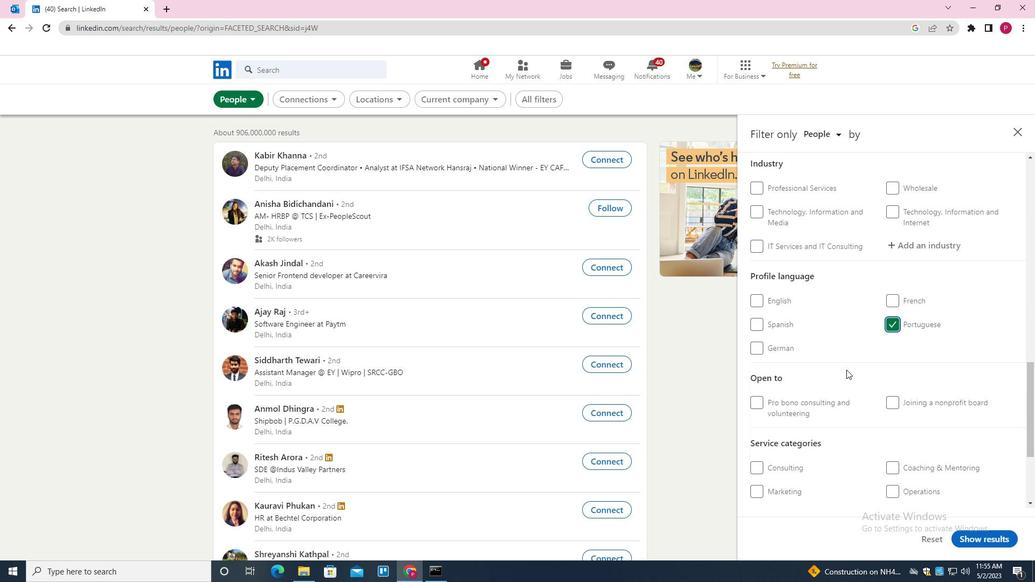 
Action: Mouse scrolled (842, 366) with delta (0, 0)
Screenshot: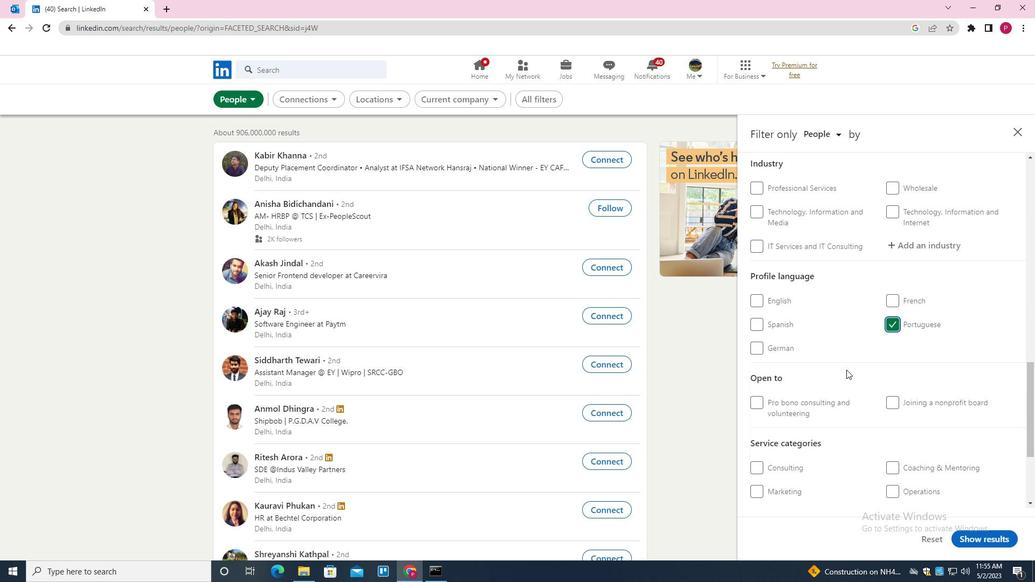 
Action: Mouse scrolled (842, 366) with delta (0, 0)
Screenshot: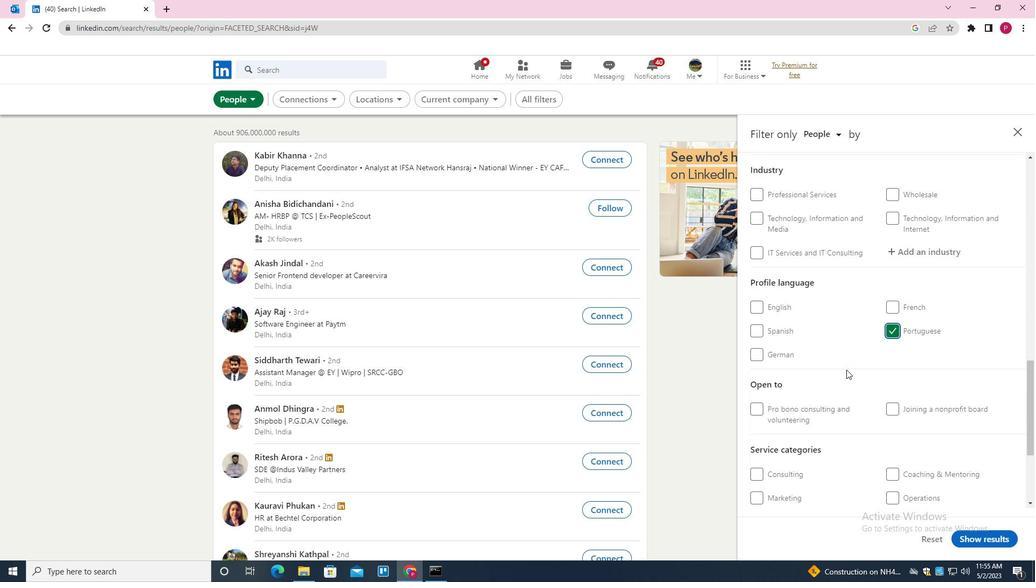 
Action: Mouse scrolled (842, 366) with delta (0, 0)
Screenshot: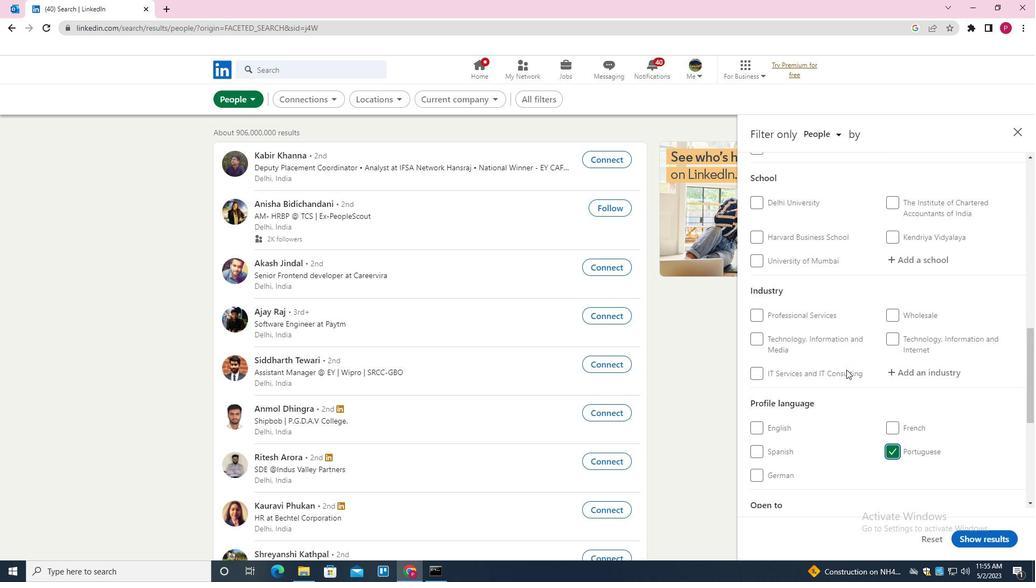 
Action: Mouse scrolled (842, 366) with delta (0, 0)
Screenshot: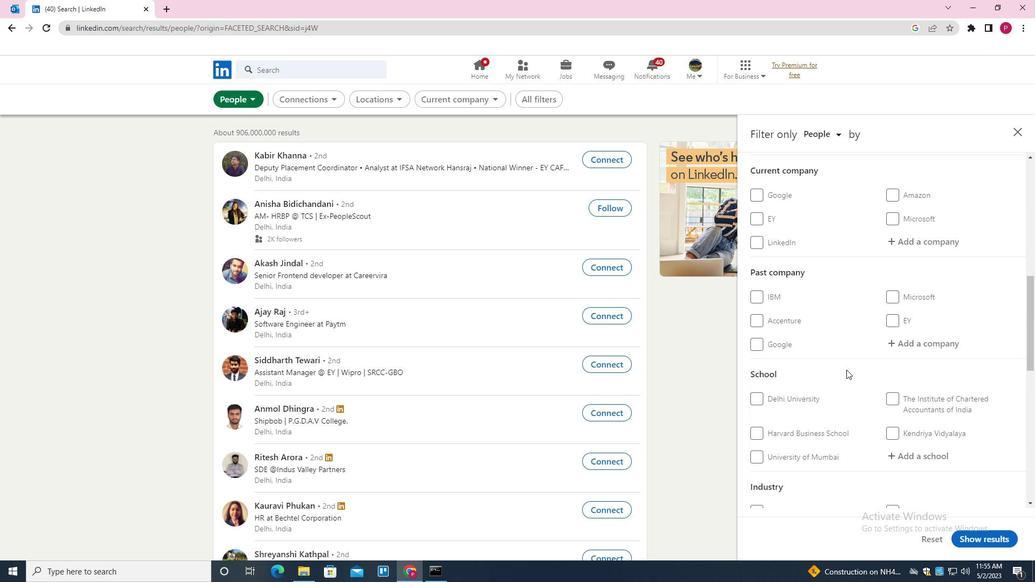 
Action: Mouse moved to (912, 288)
Screenshot: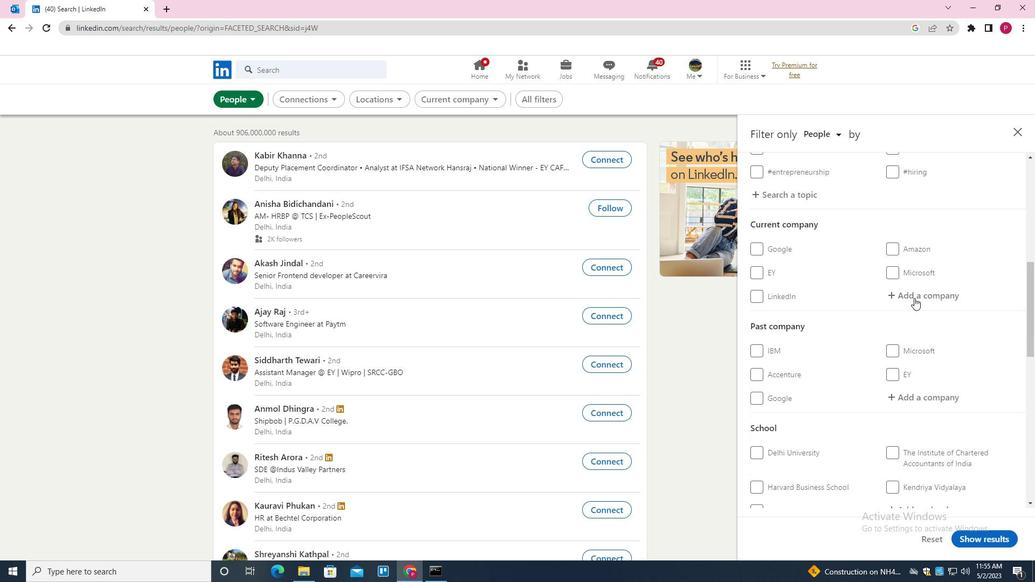 
Action: Mouse pressed left at (912, 288)
Screenshot: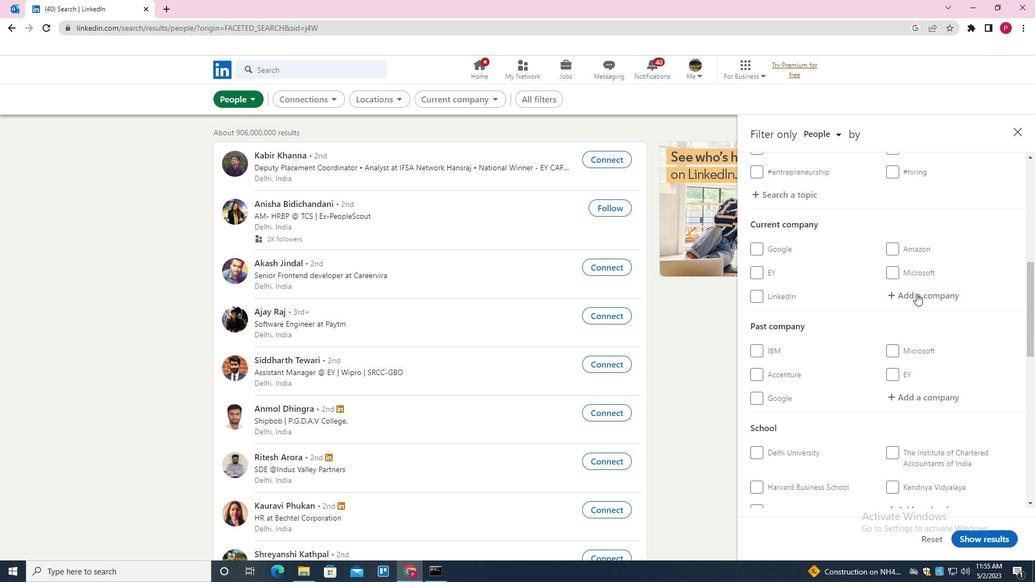 
Action: Key pressed <Key.shift>SERVICE<Key.down><Key.enter>
Screenshot: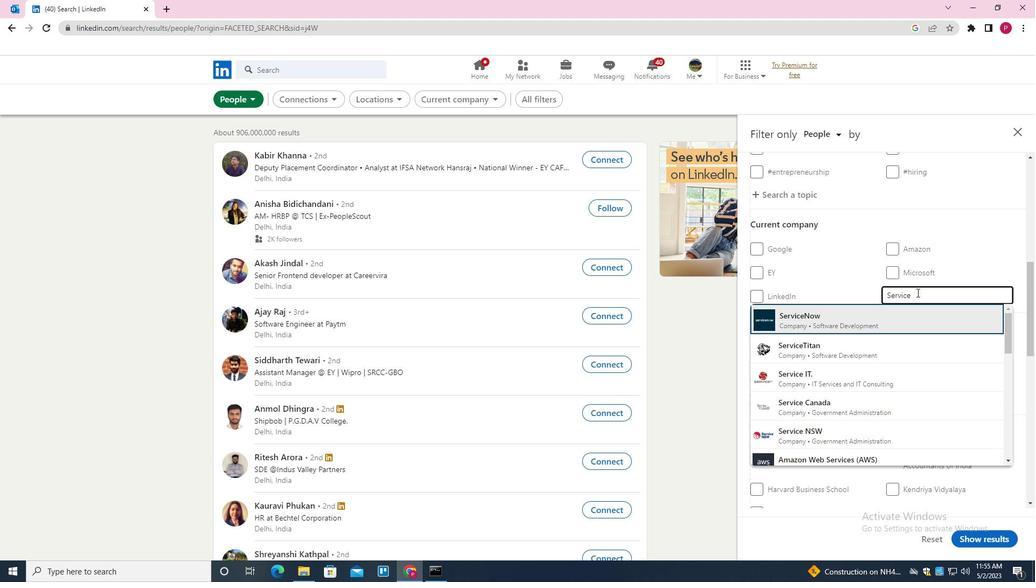 
Action: Mouse moved to (880, 319)
Screenshot: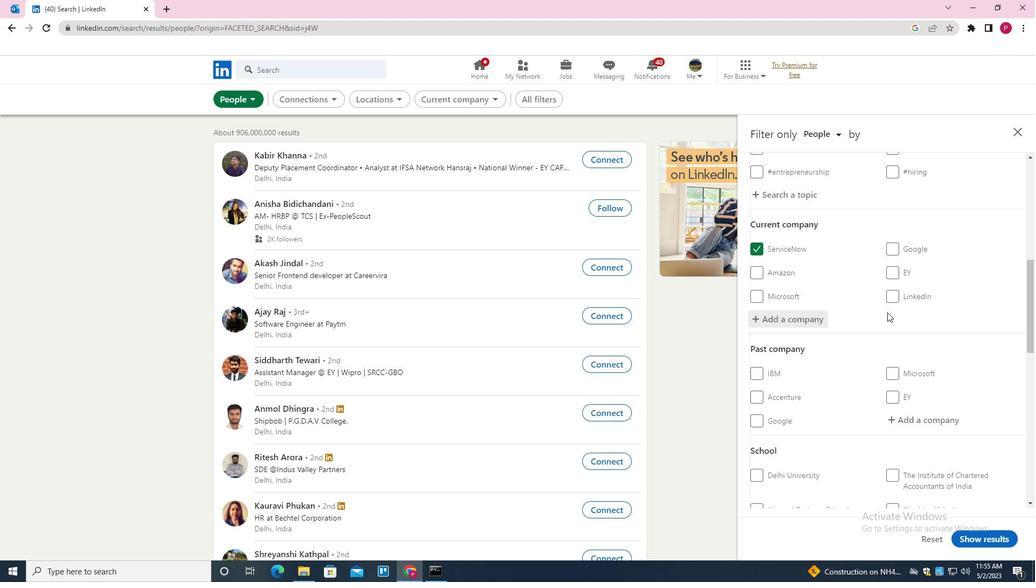 
Action: Mouse scrolled (880, 319) with delta (0, 0)
Screenshot: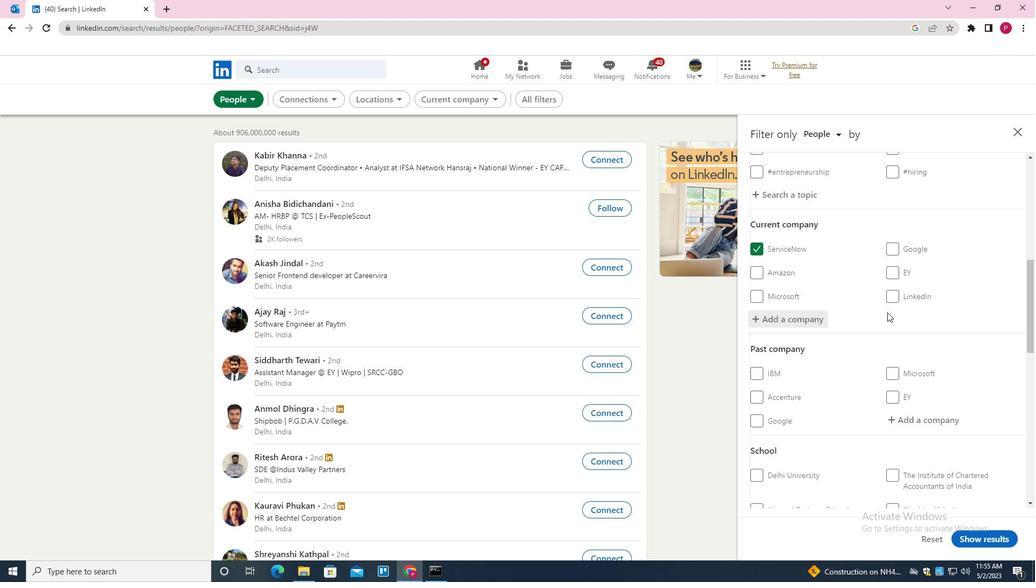 
Action: Mouse moved to (879, 325)
Screenshot: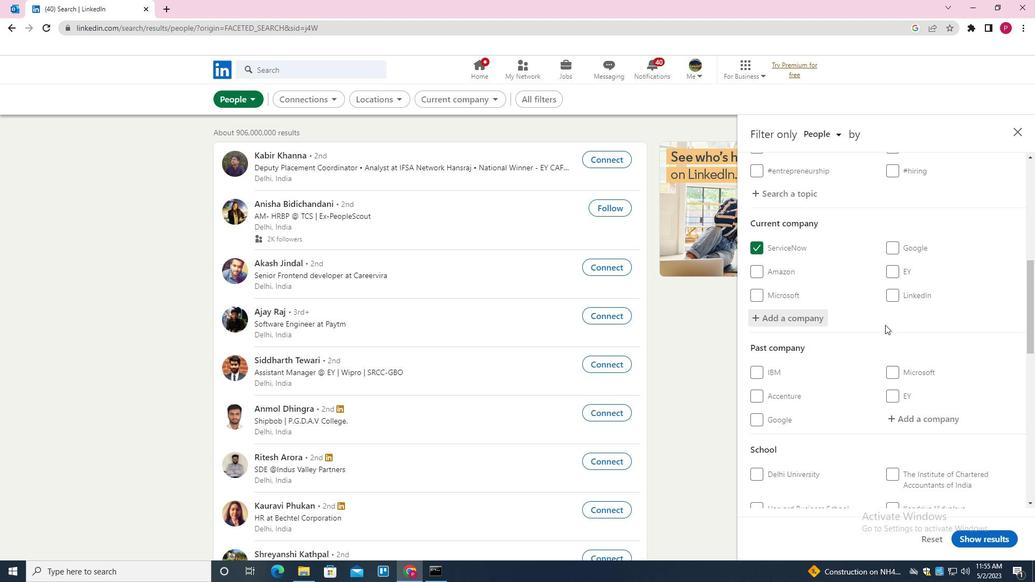 
Action: Mouse scrolled (879, 324) with delta (0, 0)
Screenshot: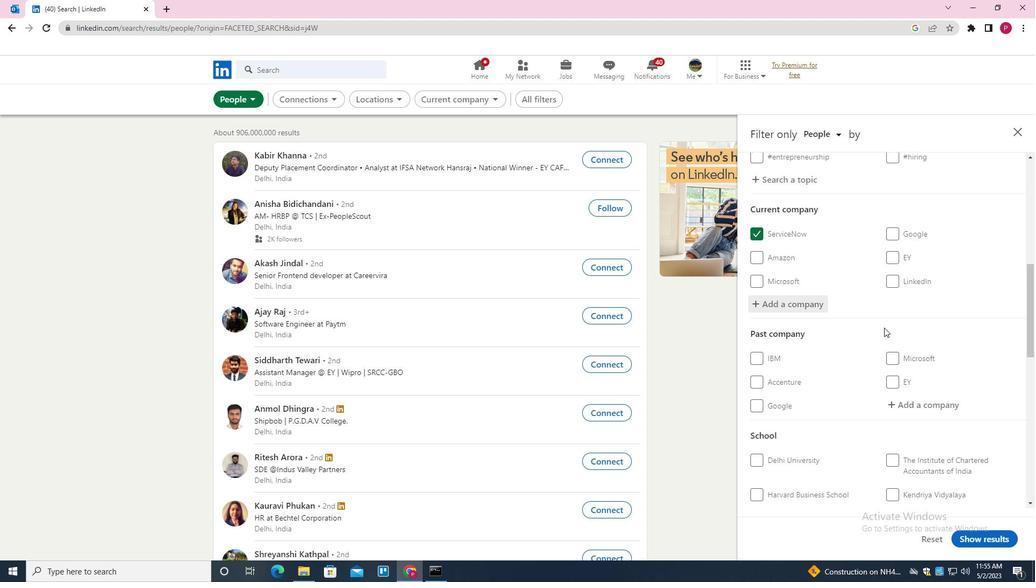 
Action: Mouse moved to (878, 328)
Screenshot: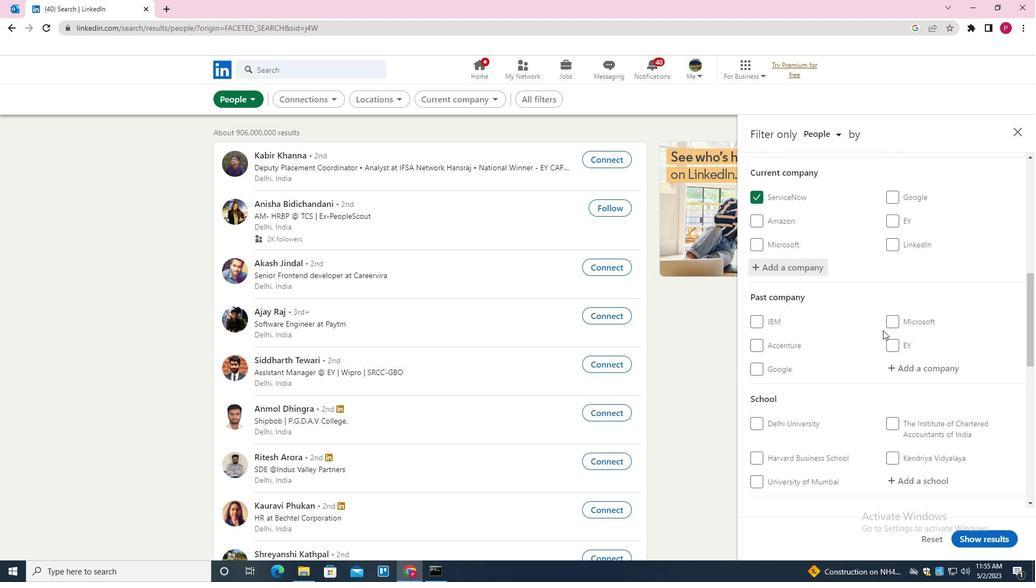 
Action: Mouse scrolled (878, 327) with delta (0, 0)
Screenshot: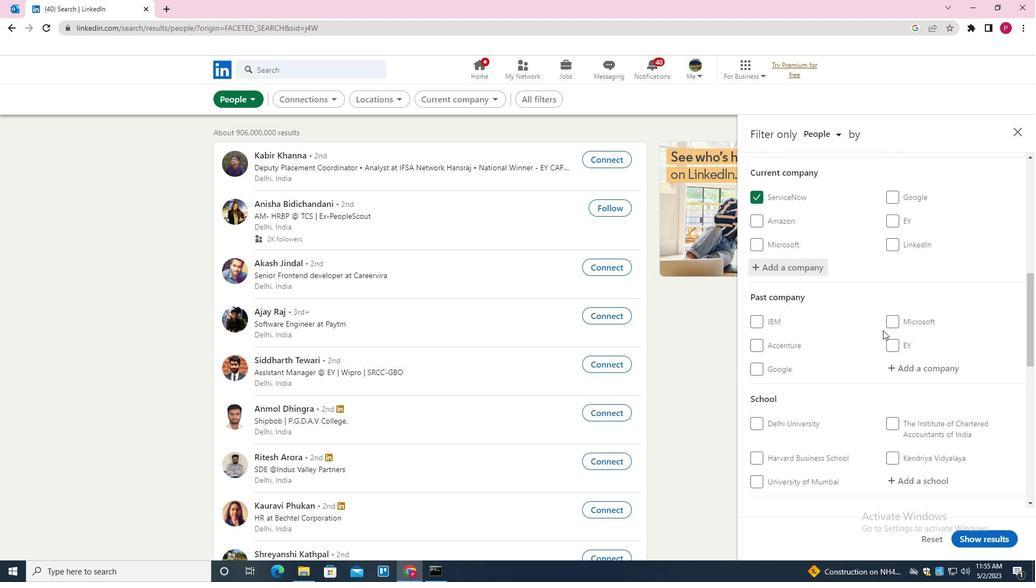 
Action: Mouse scrolled (878, 327) with delta (0, 0)
Screenshot: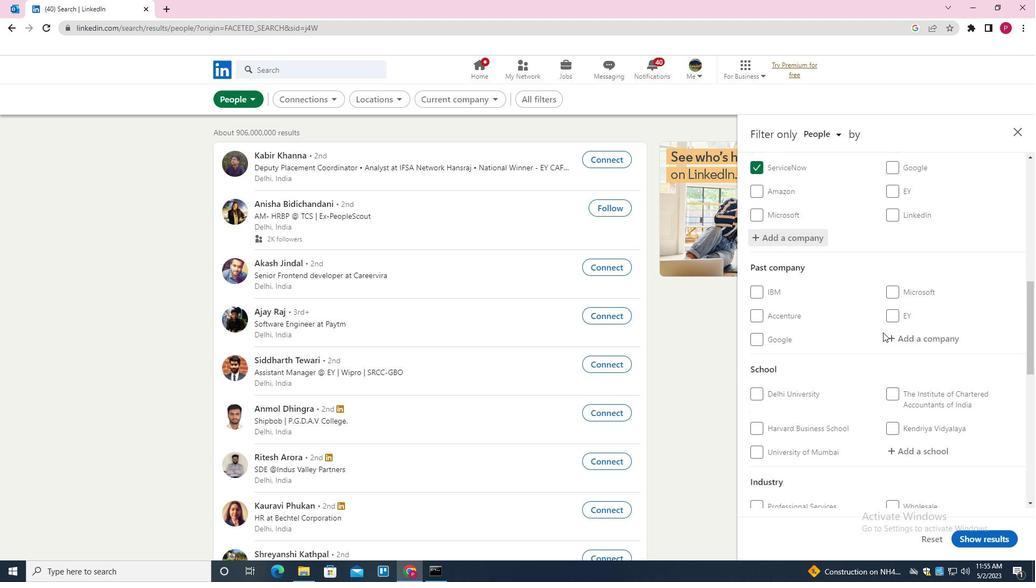 
Action: Mouse moved to (928, 312)
Screenshot: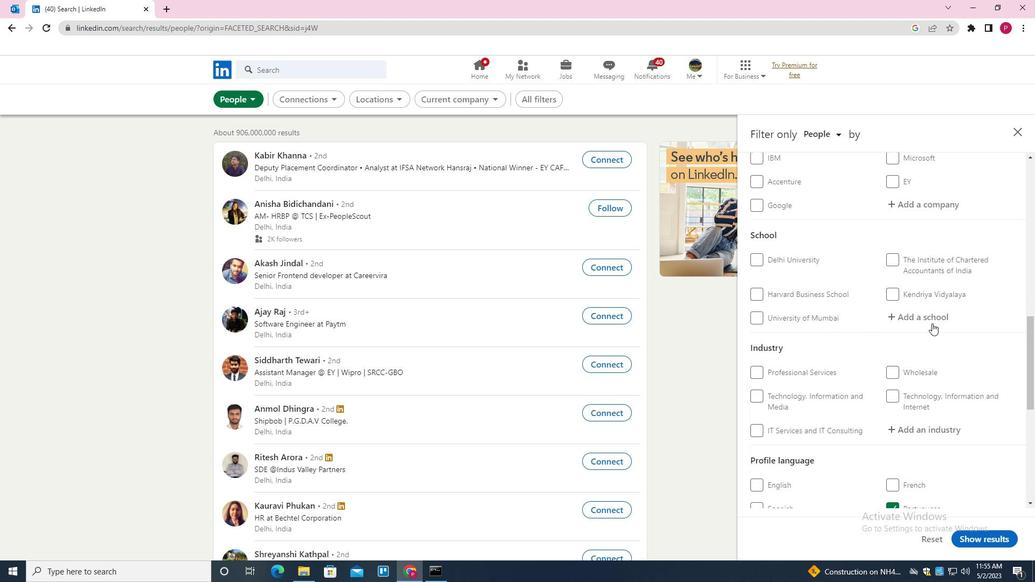 
Action: Mouse pressed left at (928, 312)
Screenshot: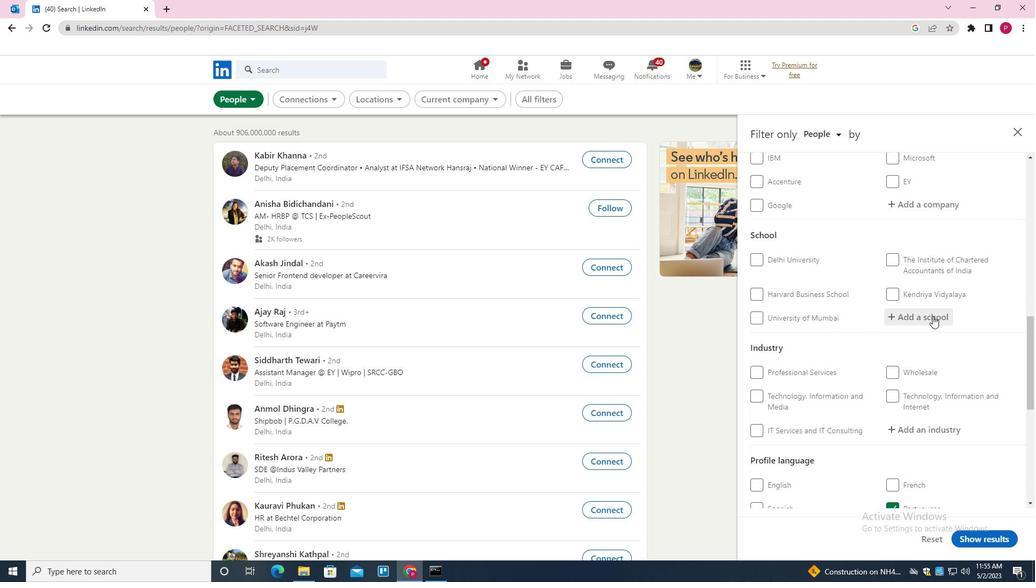 
Action: Key pressed <Key.shift>ST.<Key.space><Key.shift><Key.shift><Key.shift><Key.shift>FRANCIS<Key.space><Key.shift>INSTITUTE<Key.space><Key.down><Key.enter>
Screenshot: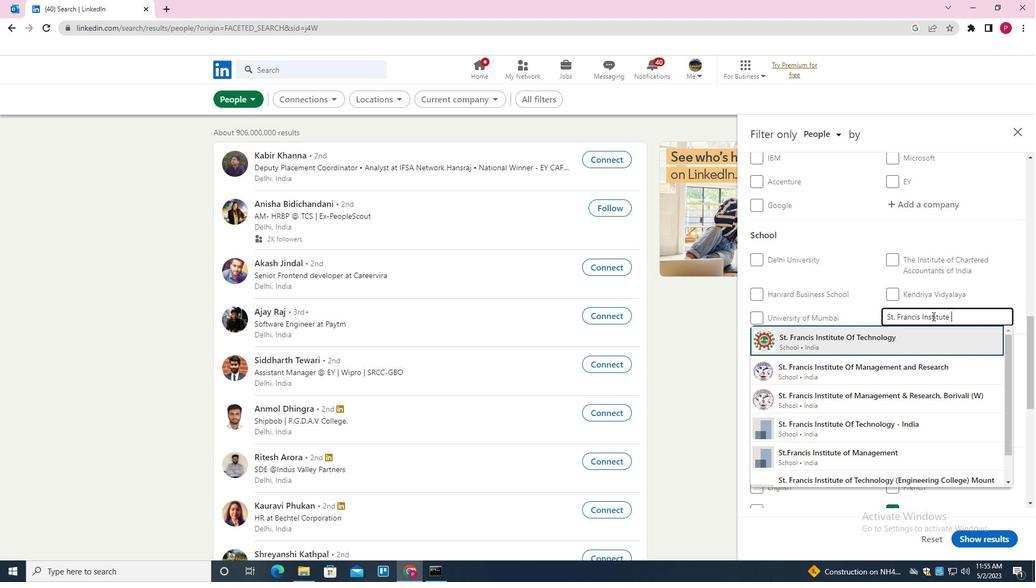 
Action: Mouse moved to (887, 339)
Screenshot: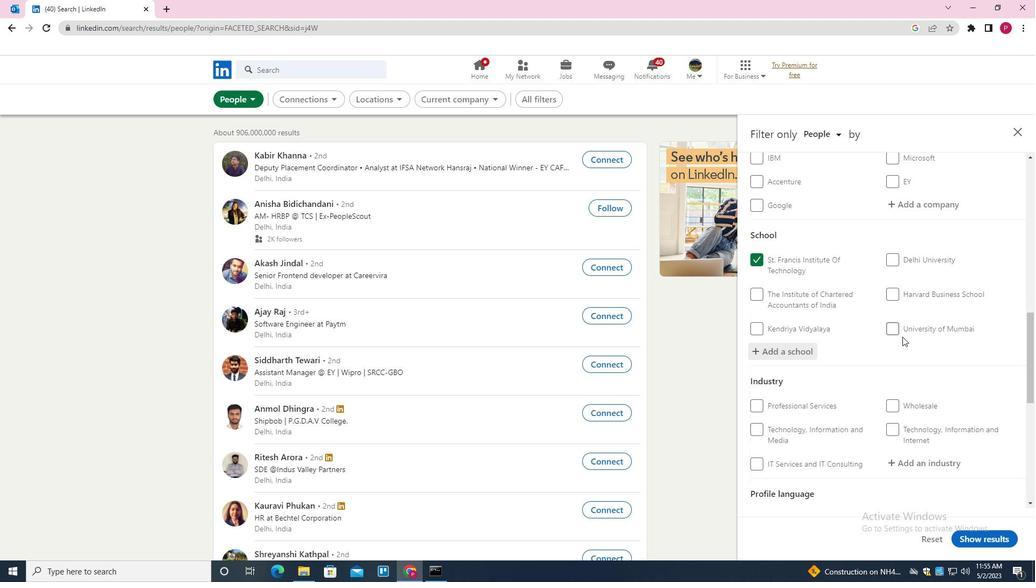 
Action: Mouse scrolled (887, 339) with delta (0, 0)
Screenshot: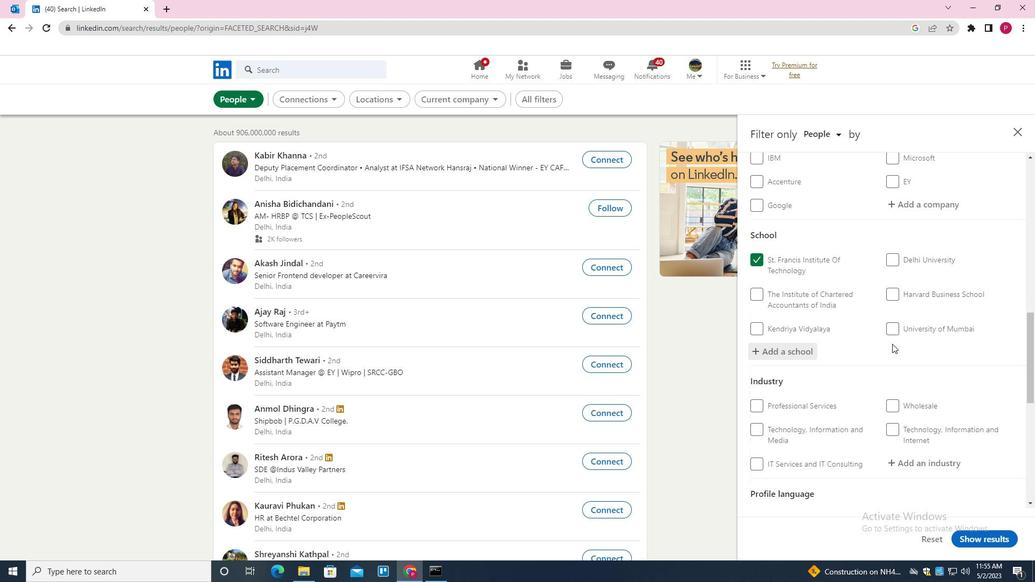 
Action: Mouse scrolled (887, 339) with delta (0, 0)
Screenshot: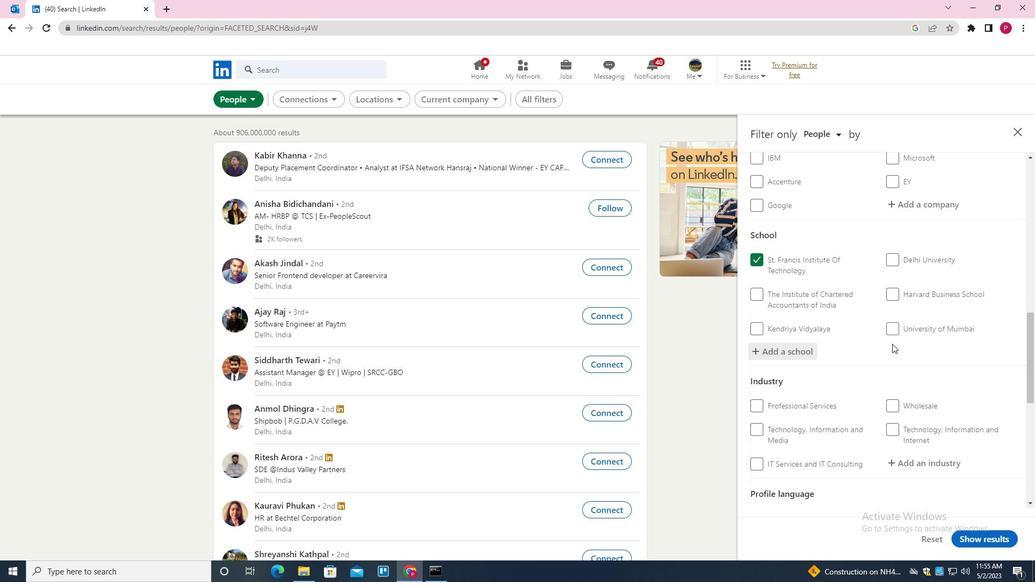 
Action: Mouse scrolled (887, 339) with delta (0, 0)
Screenshot: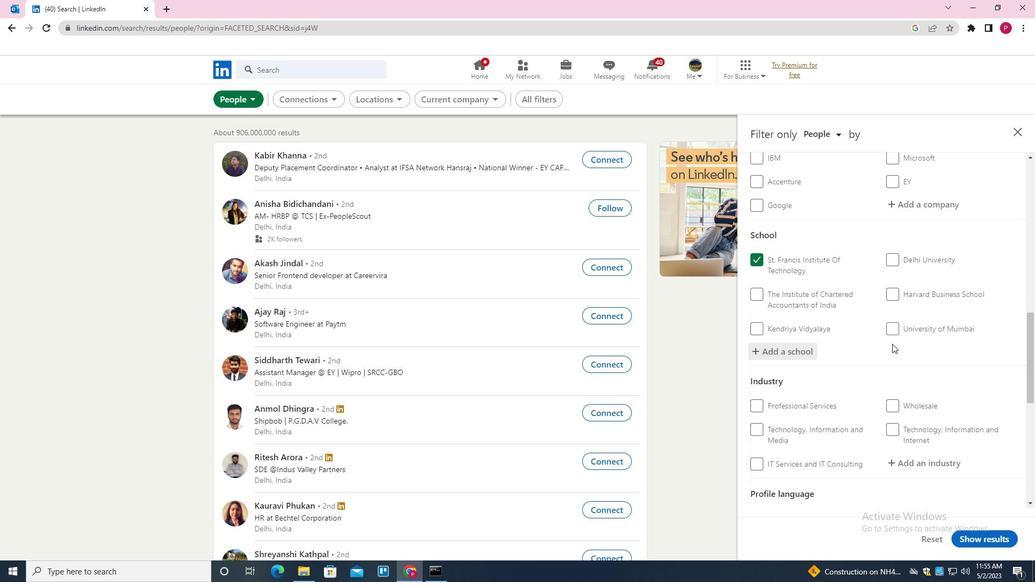 
Action: Mouse scrolled (887, 339) with delta (0, 0)
Screenshot: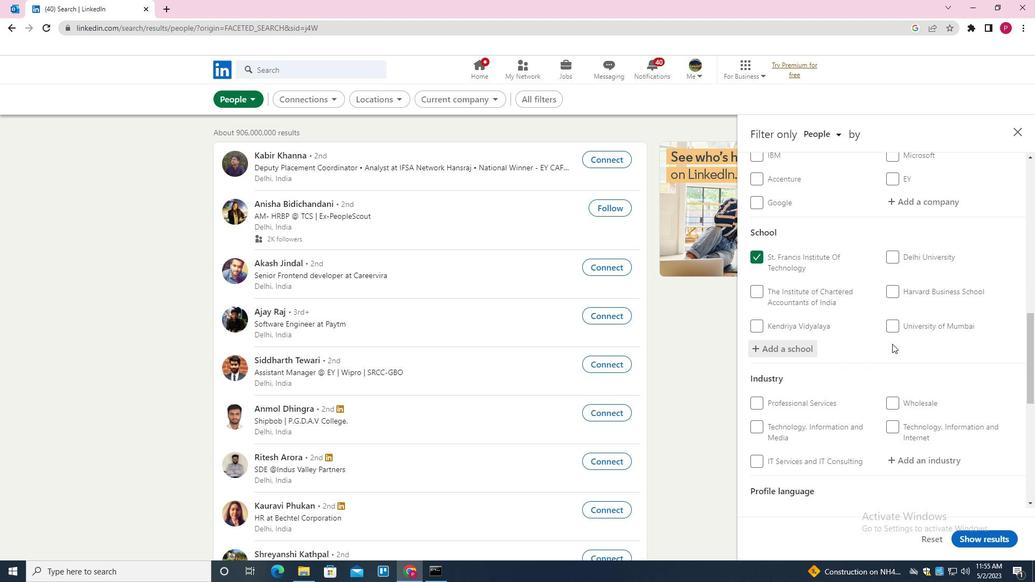 
Action: Mouse moved to (934, 249)
Screenshot: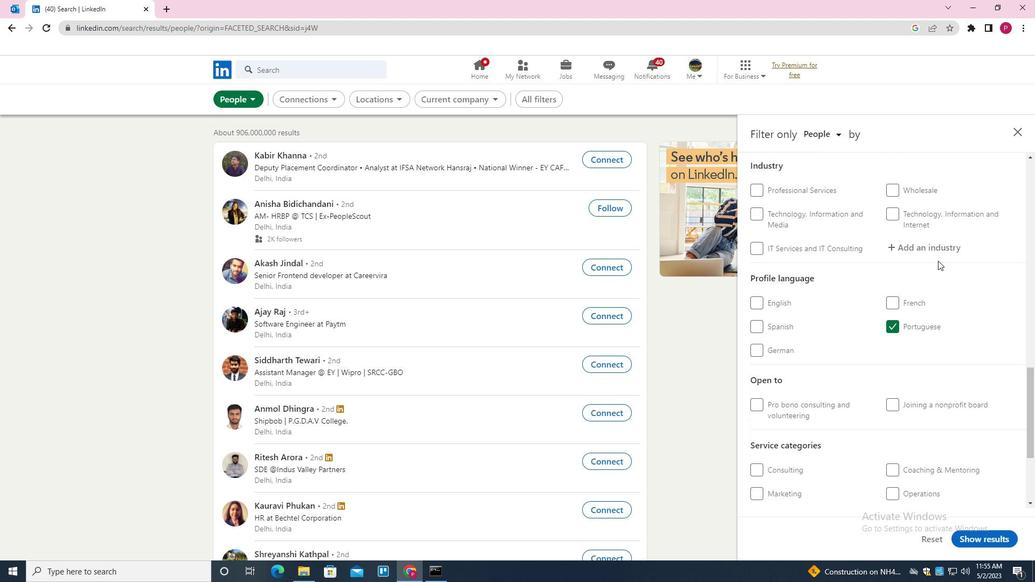 
Action: Mouse pressed left at (934, 249)
Screenshot: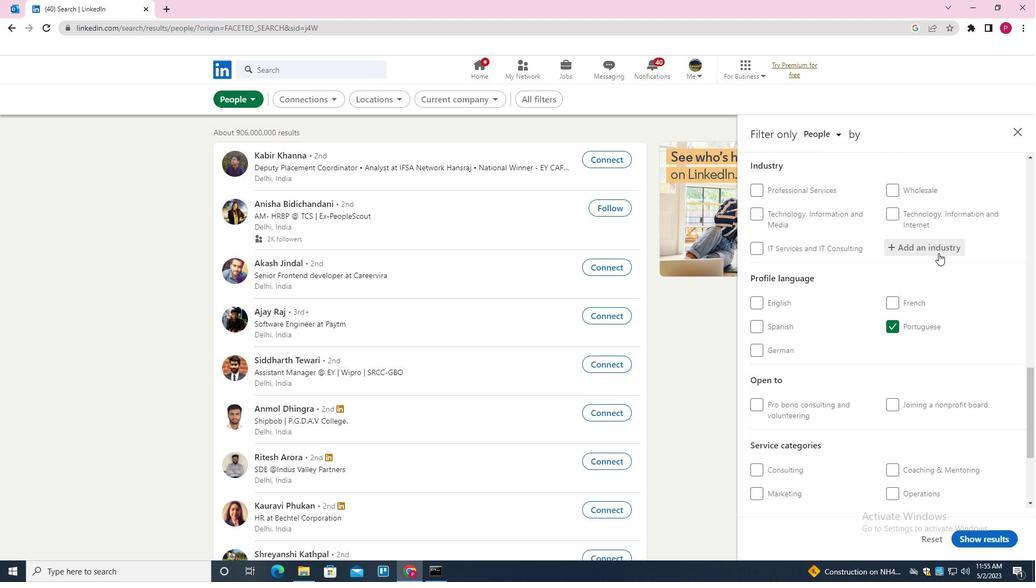 
Action: Mouse moved to (933, 248)
Screenshot: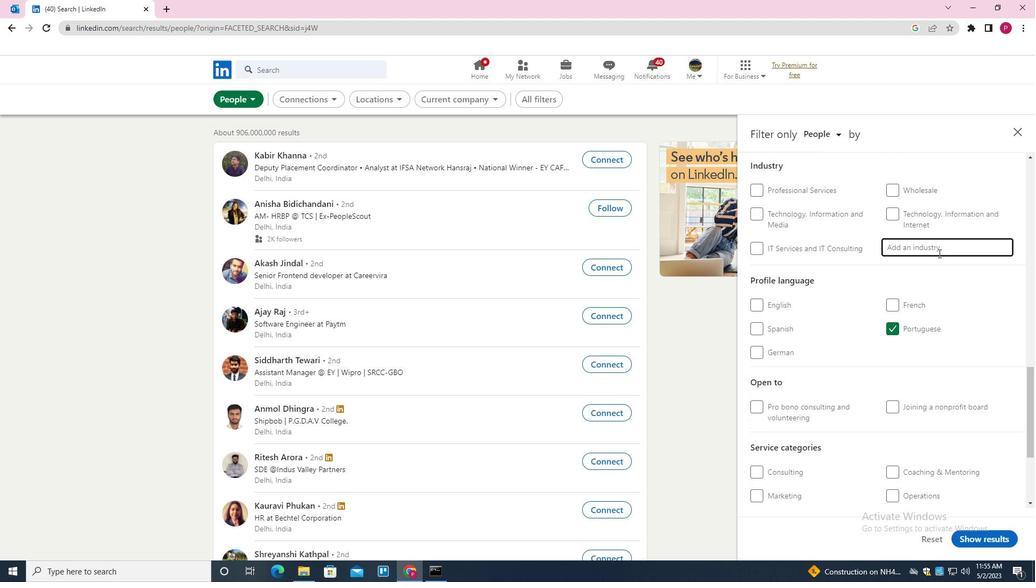 
Action: Key pressed <Key.shift>RETAIL<Key.space><Key.shift>LUX
Screenshot: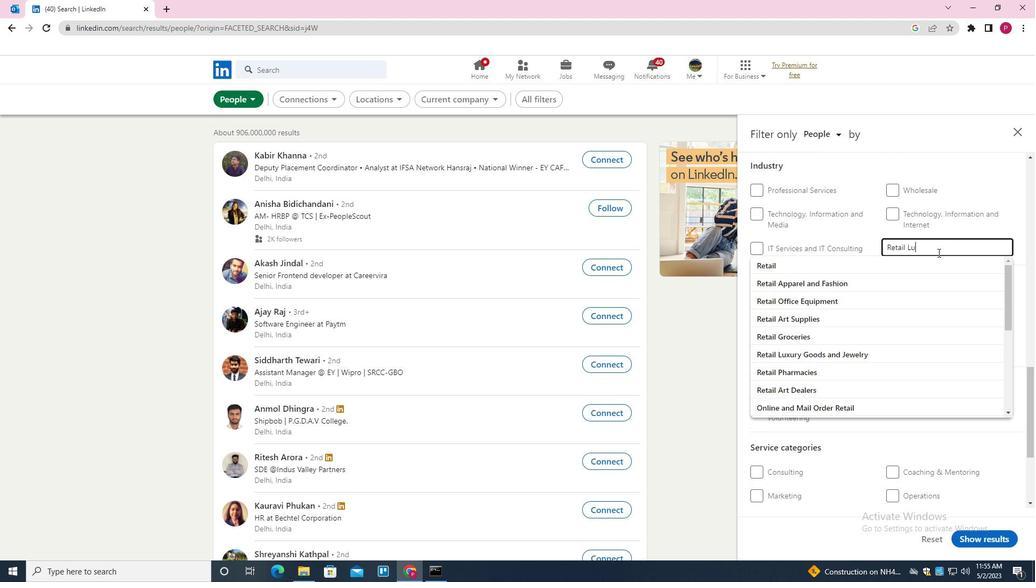
Action: Mouse moved to (926, 252)
Screenshot: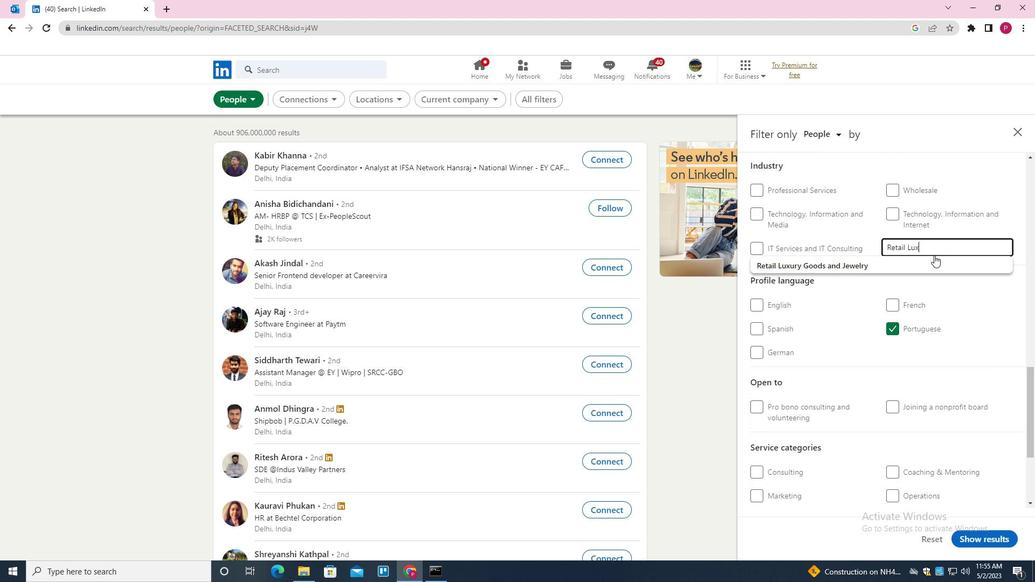 
Action: Key pressed <Key.down><Key.enter>
Screenshot: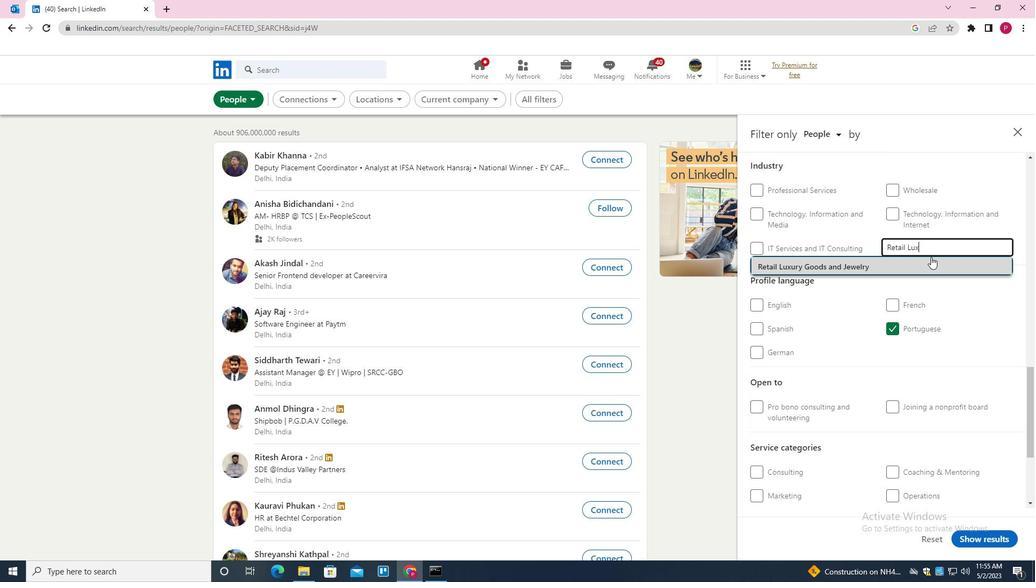 
Action: Mouse moved to (863, 299)
Screenshot: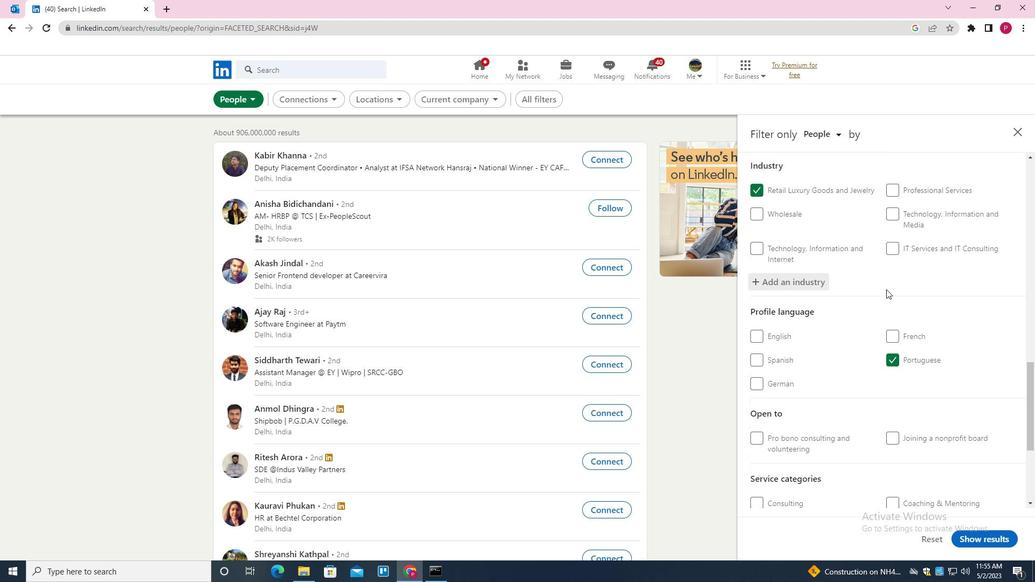 
Action: Mouse scrolled (863, 298) with delta (0, 0)
Screenshot: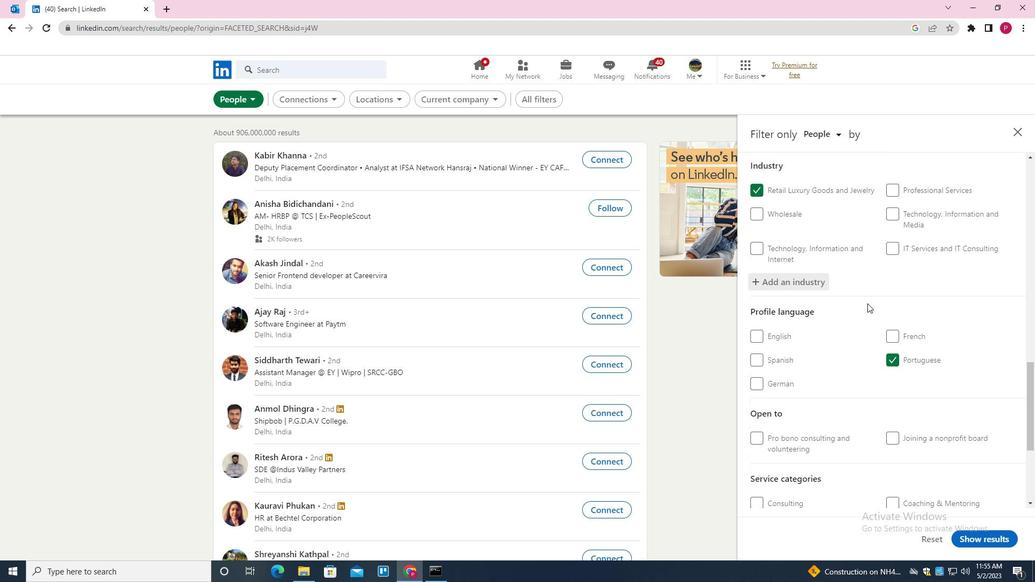 
Action: Mouse scrolled (863, 298) with delta (0, 0)
Screenshot: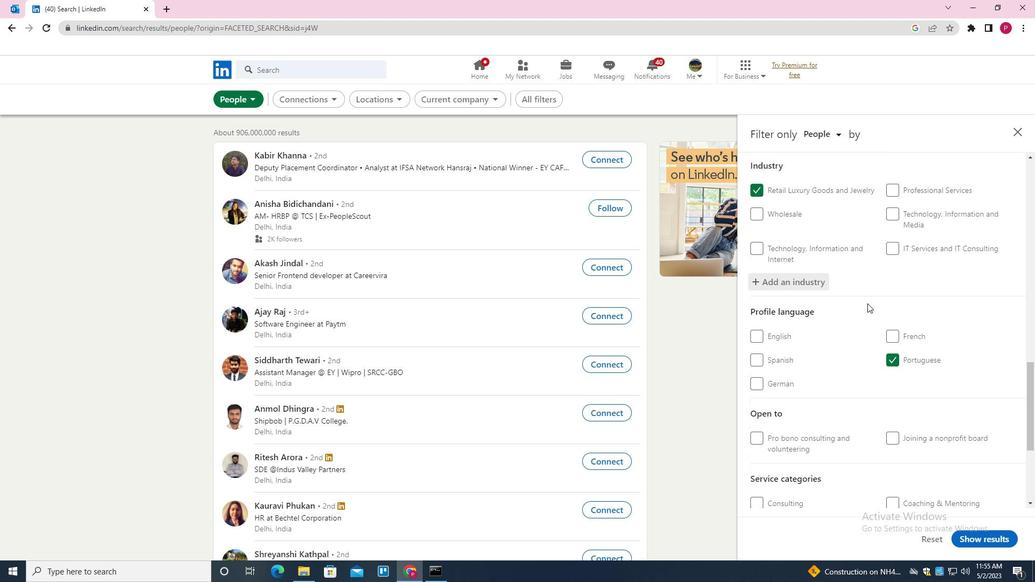 
Action: Mouse scrolled (863, 298) with delta (0, 0)
Screenshot: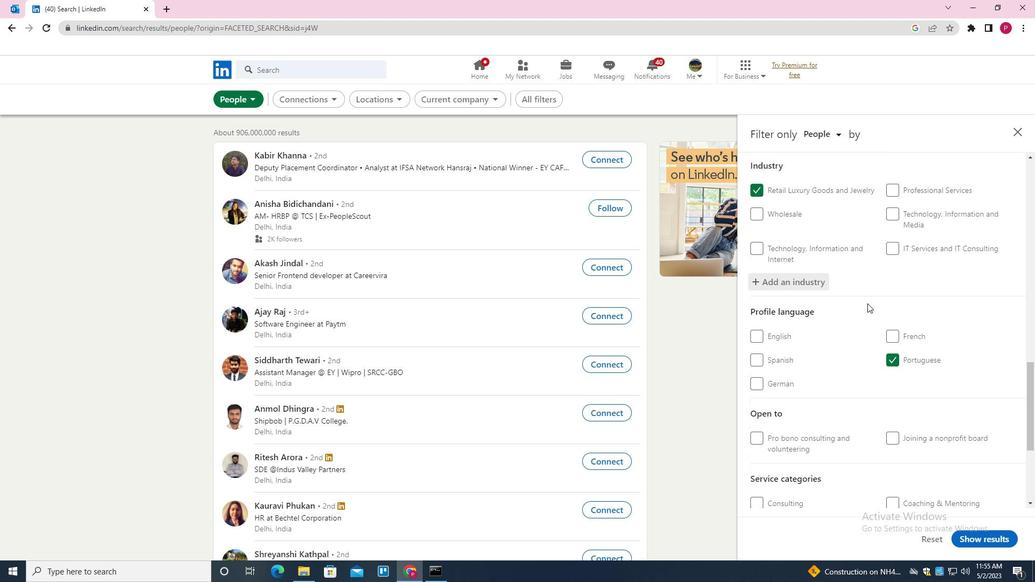 
Action: Mouse scrolled (863, 298) with delta (0, 0)
Screenshot: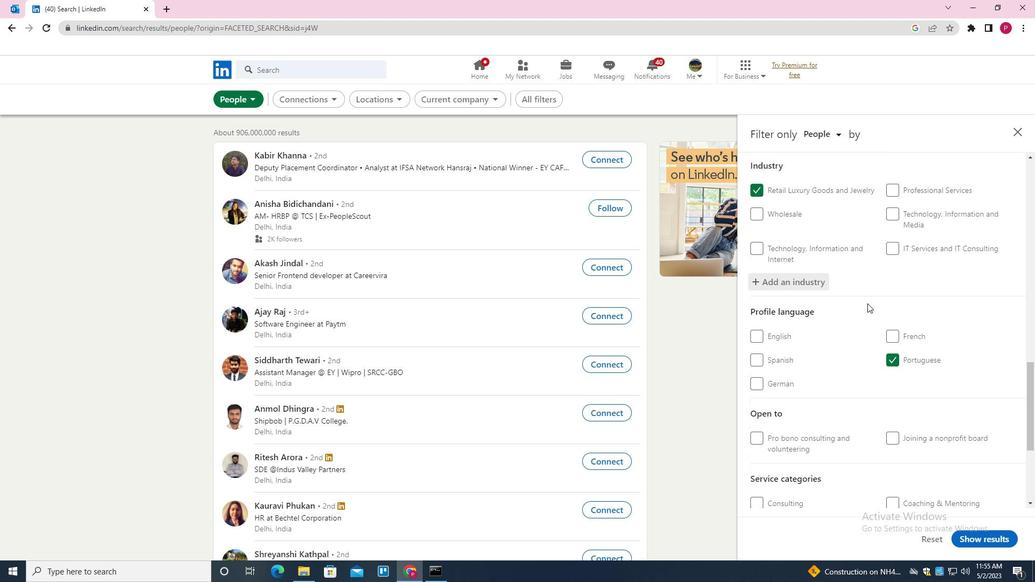 
Action: Mouse scrolled (863, 298) with delta (0, 0)
Screenshot: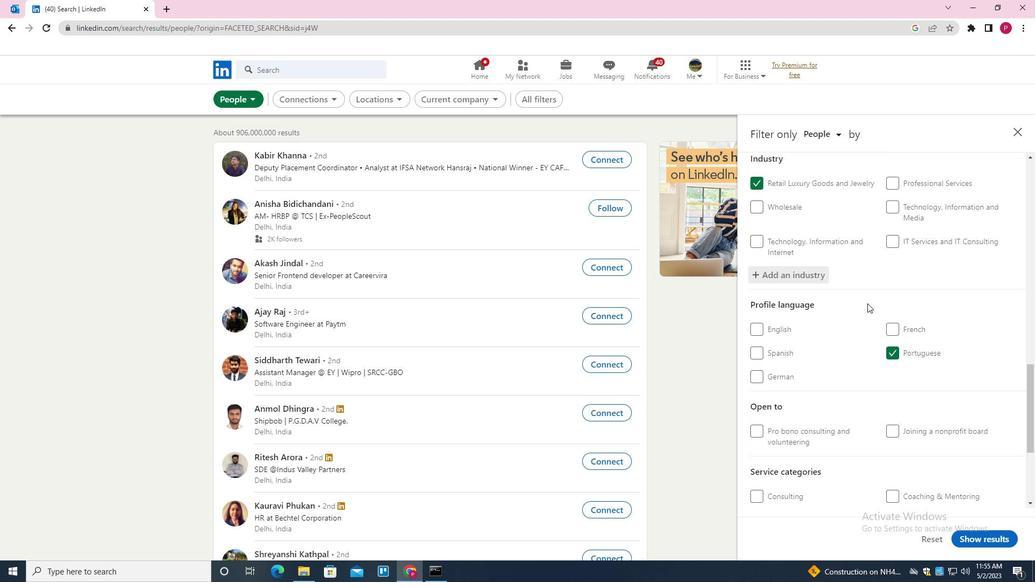 
Action: Mouse moved to (904, 347)
Screenshot: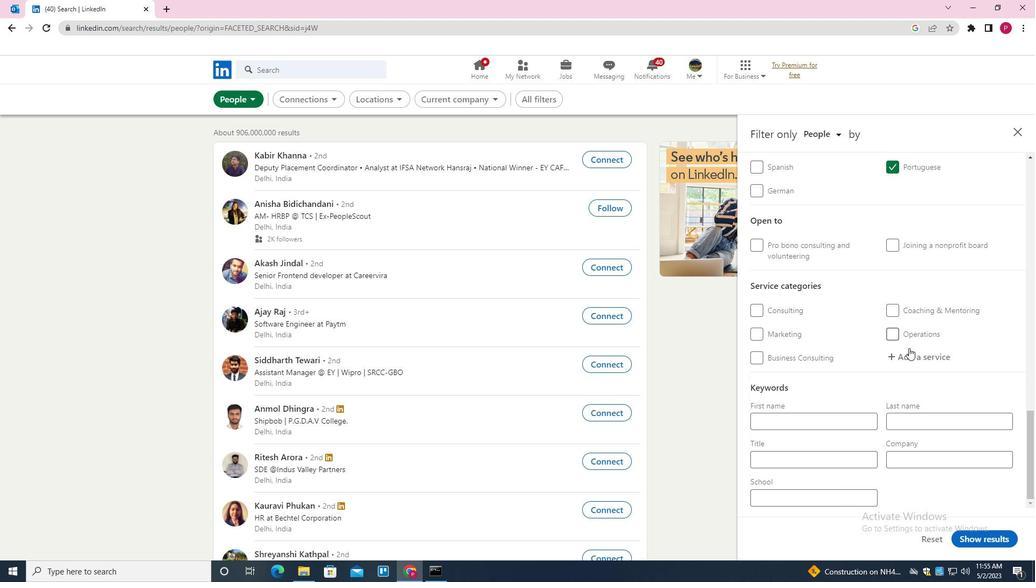 
Action: Mouse pressed left at (904, 347)
Screenshot: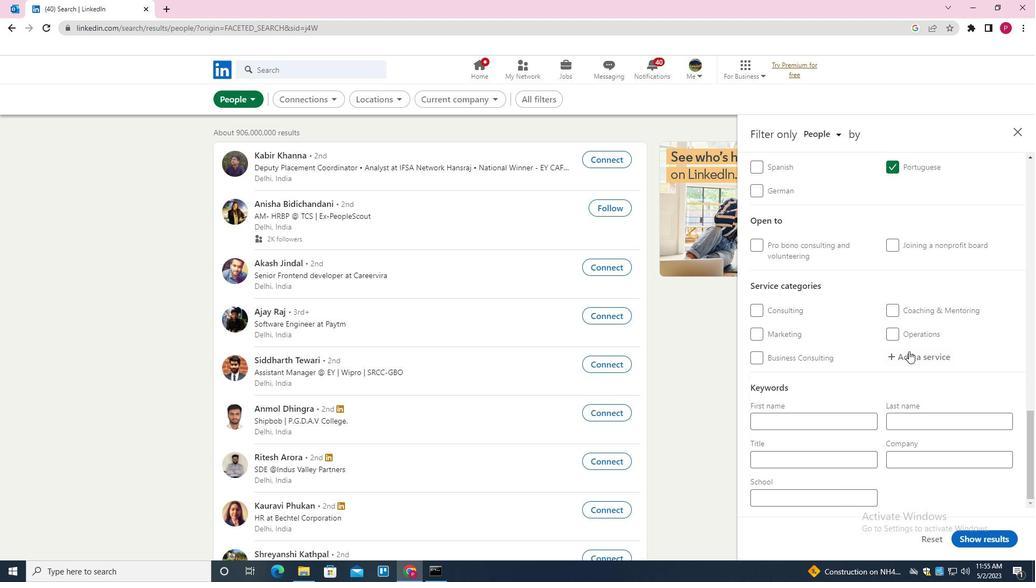 
Action: Mouse moved to (905, 347)
Screenshot: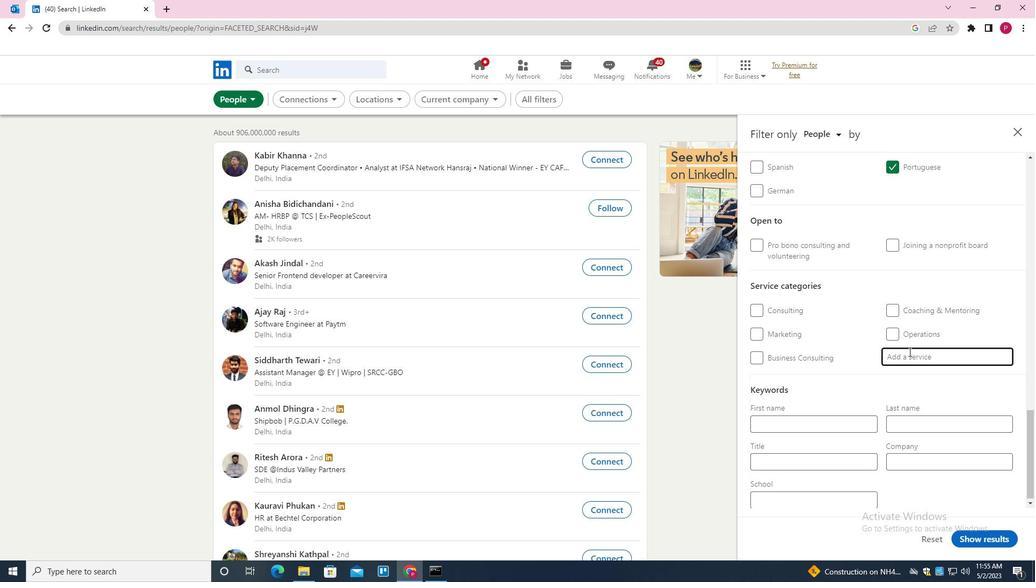 
Action: Key pressed <Key.shift>MARKET<Key.down><Key.enter>
Screenshot: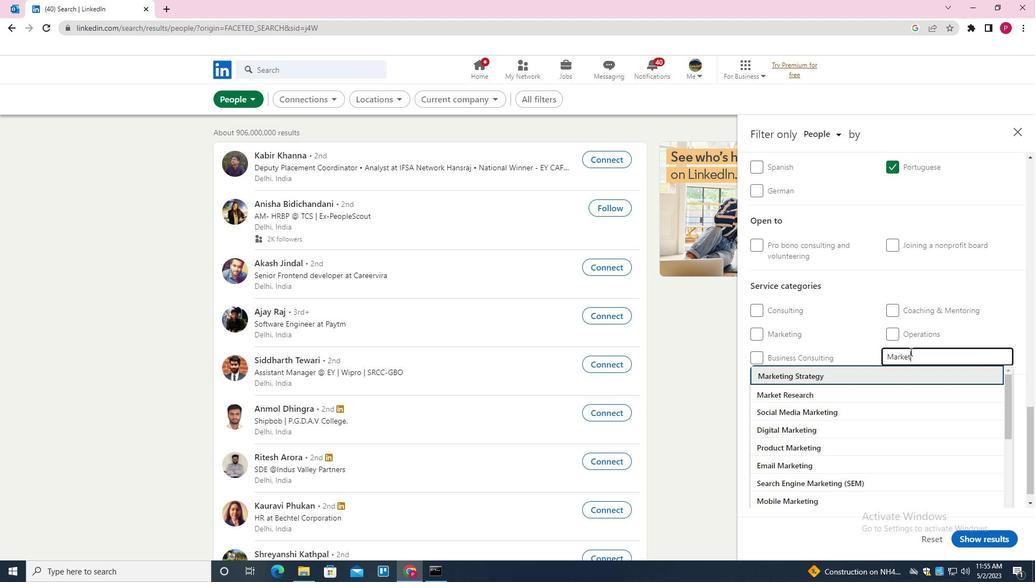 
Action: Mouse moved to (898, 351)
Screenshot: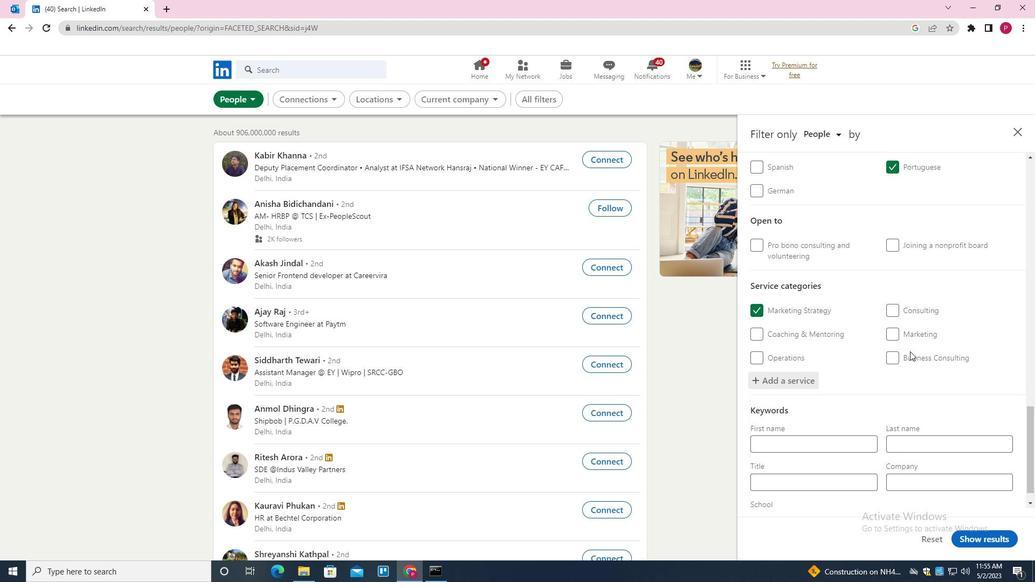 
Action: Mouse scrolled (898, 350) with delta (0, 0)
Screenshot: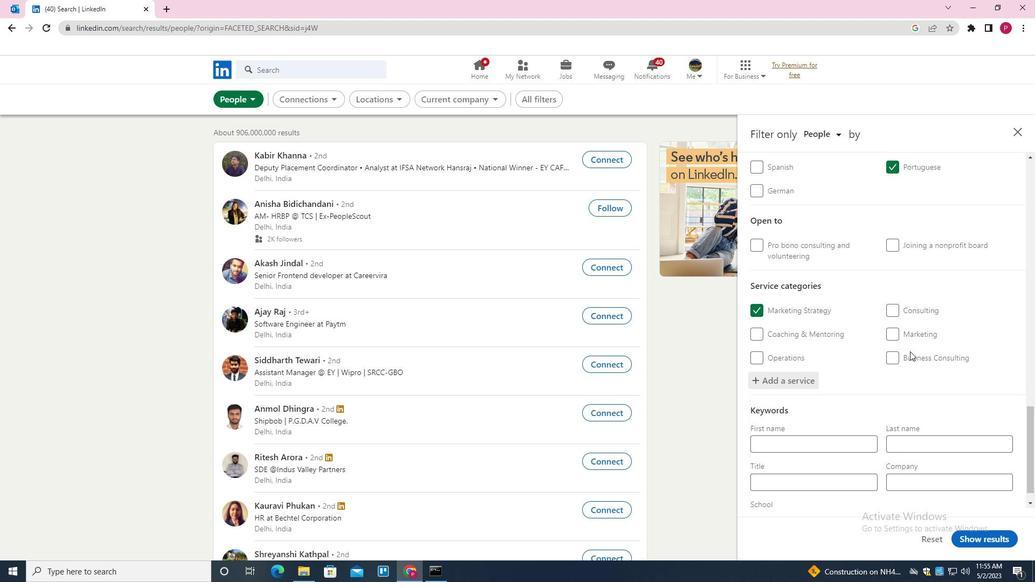 
Action: Mouse moved to (896, 353)
Screenshot: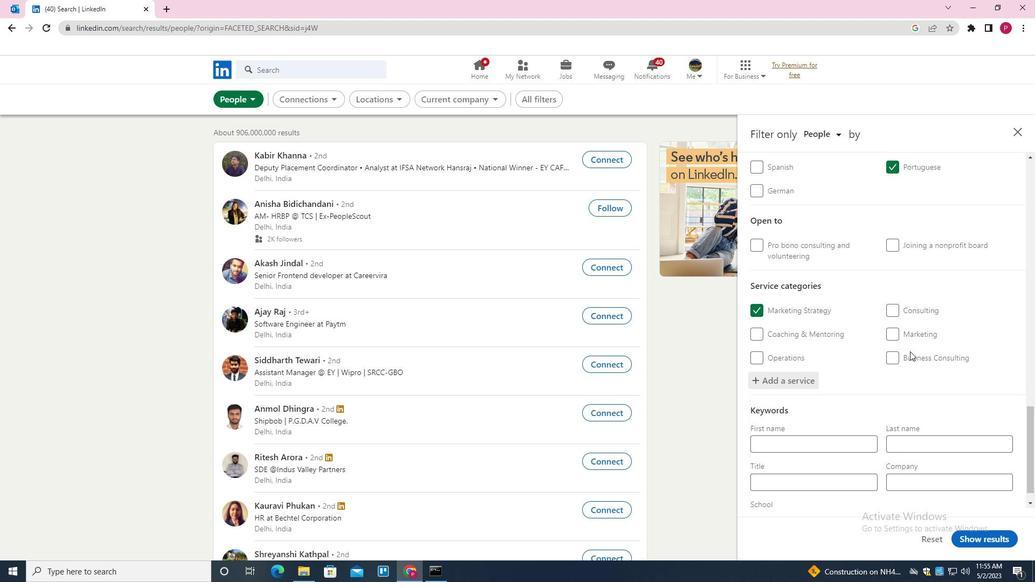 
Action: Mouse scrolled (896, 352) with delta (0, 0)
Screenshot: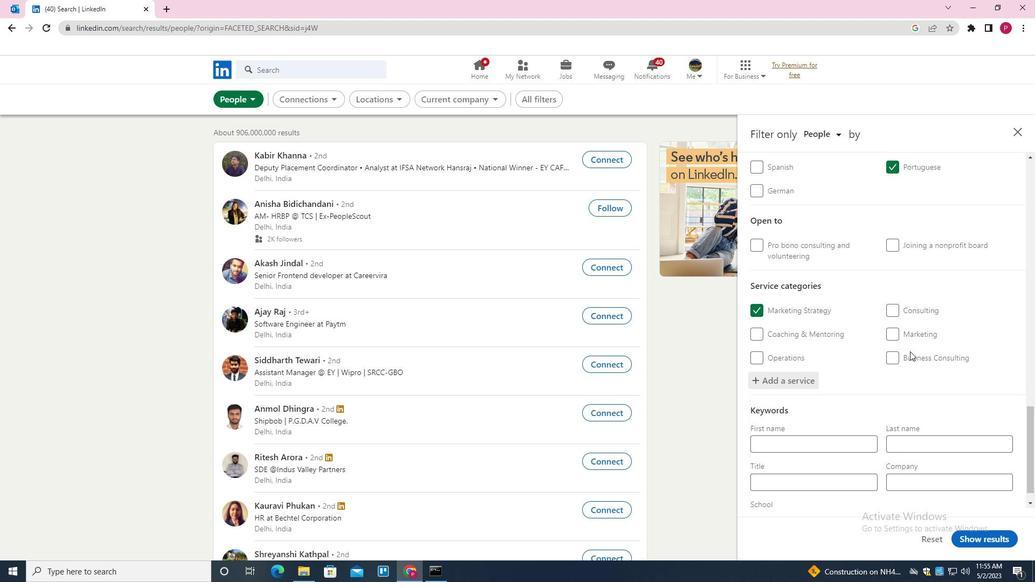 
Action: Mouse moved to (894, 354)
Screenshot: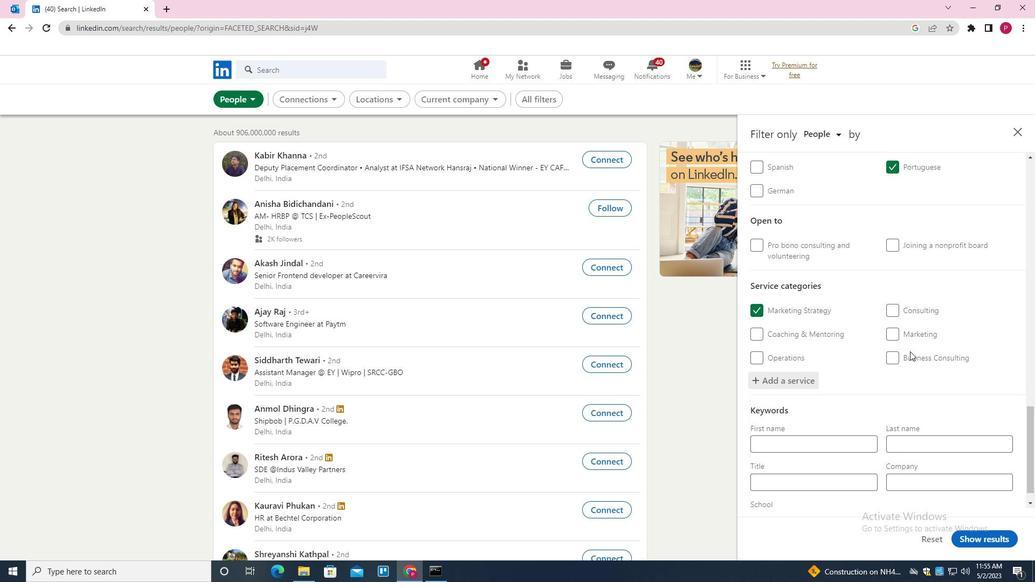 
Action: Mouse scrolled (894, 353) with delta (0, 0)
Screenshot: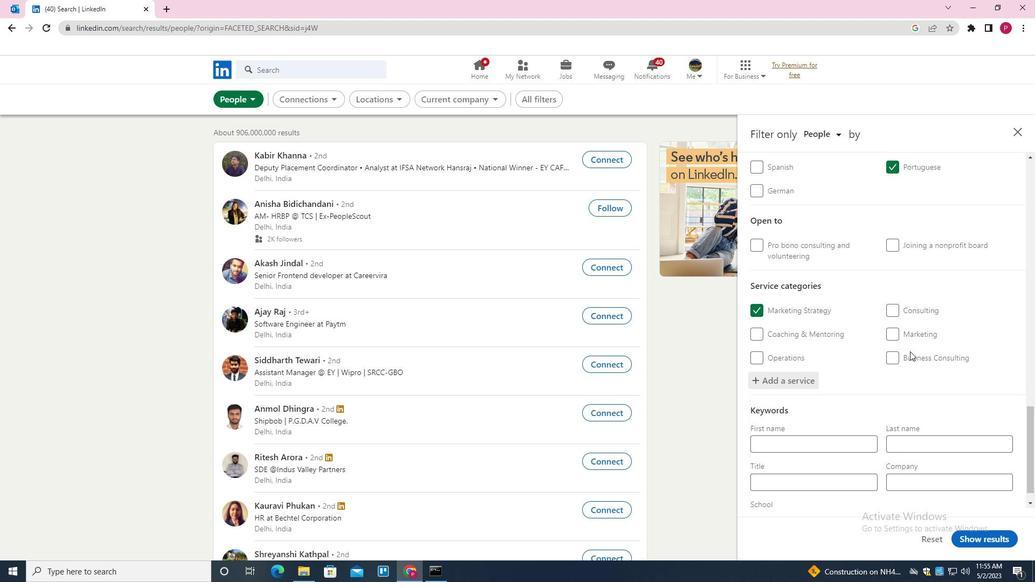 
Action: Mouse moved to (839, 454)
Screenshot: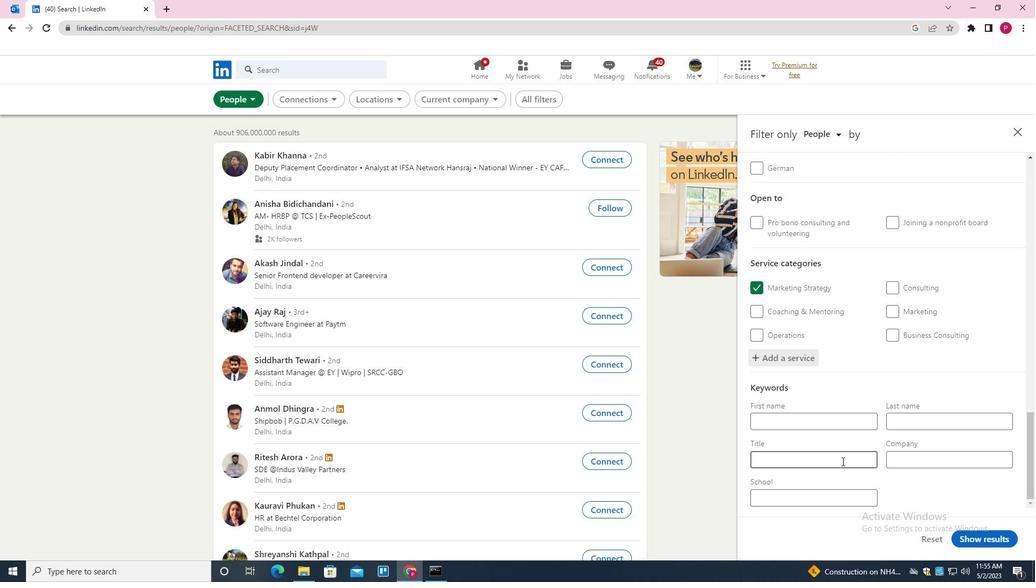 
Action: Mouse pressed left at (839, 454)
Screenshot: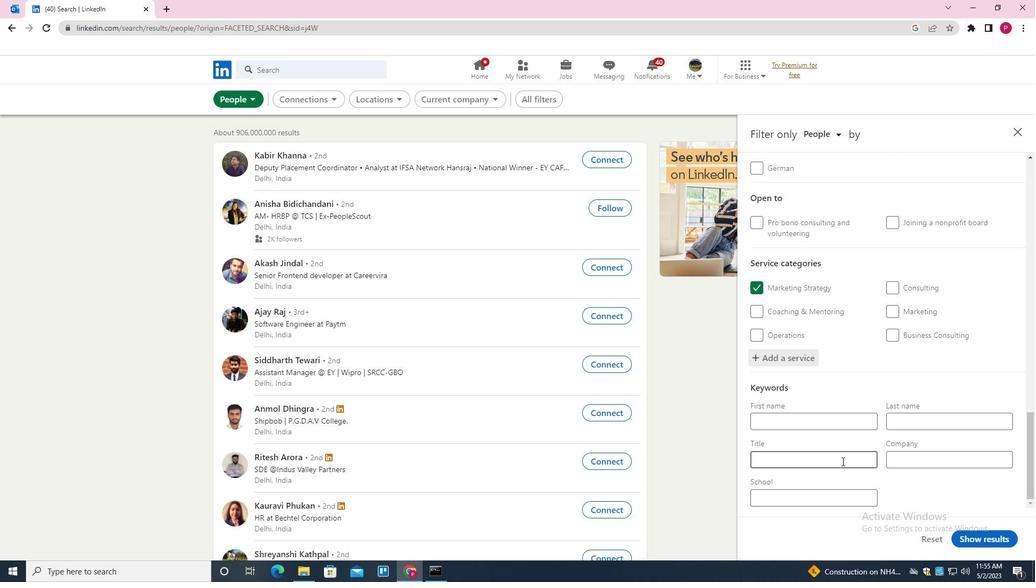 
Action: Key pressed <Key.shift><Key.shift><Key.shift><Key.shift>SHAREHOLDERS
Screenshot: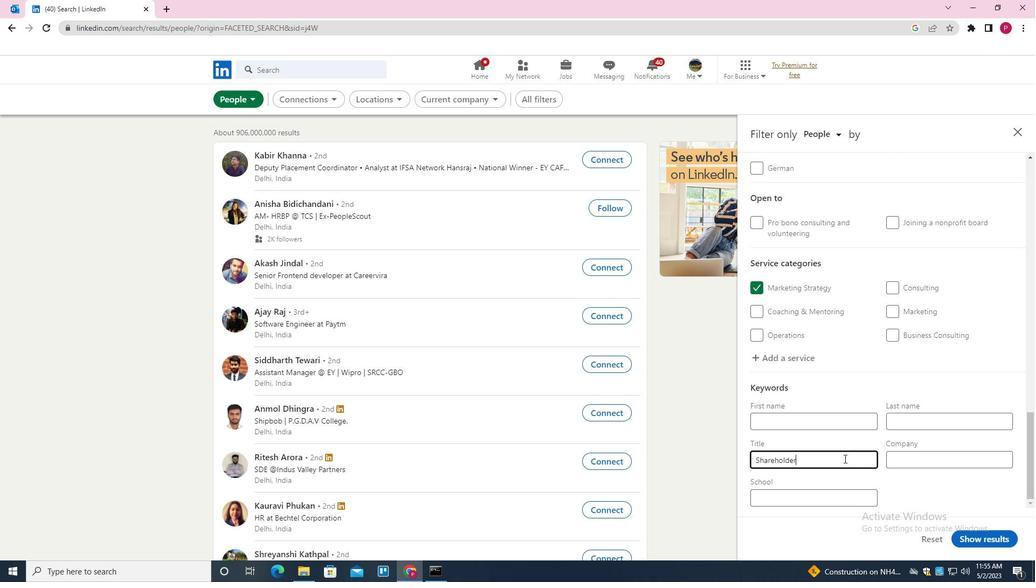 
Action: Mouse moved to (958, 532)
Screenshot: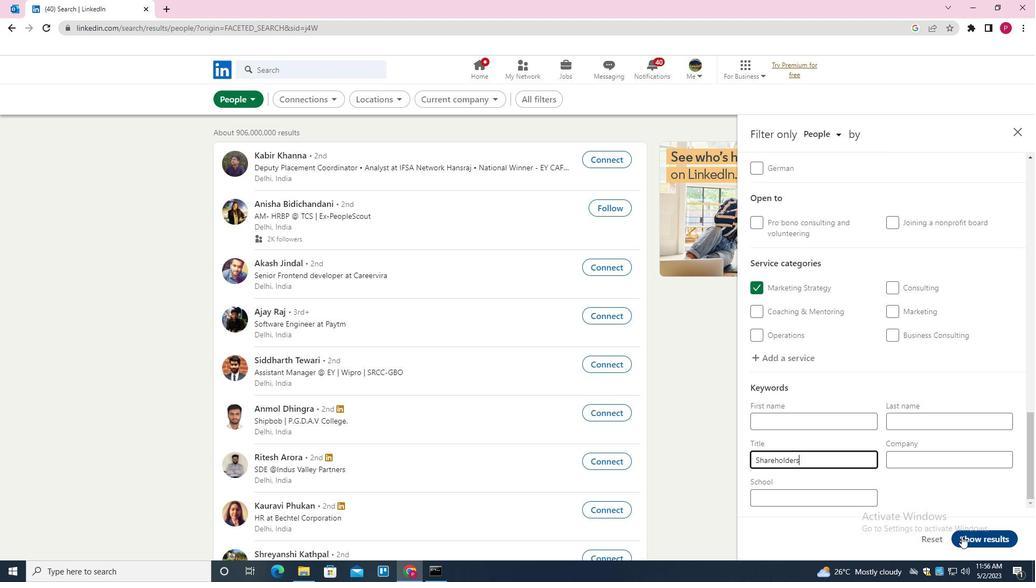 
Action: Mouse pressed left at (958, 532)
Screenshot: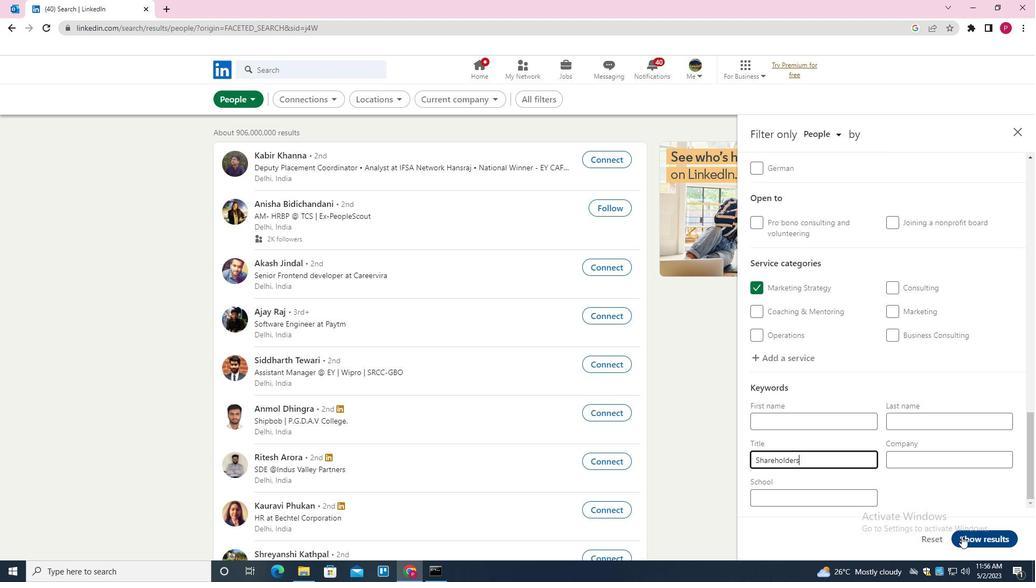 
Action: Mouse moved to (539, 270)
Screenshot: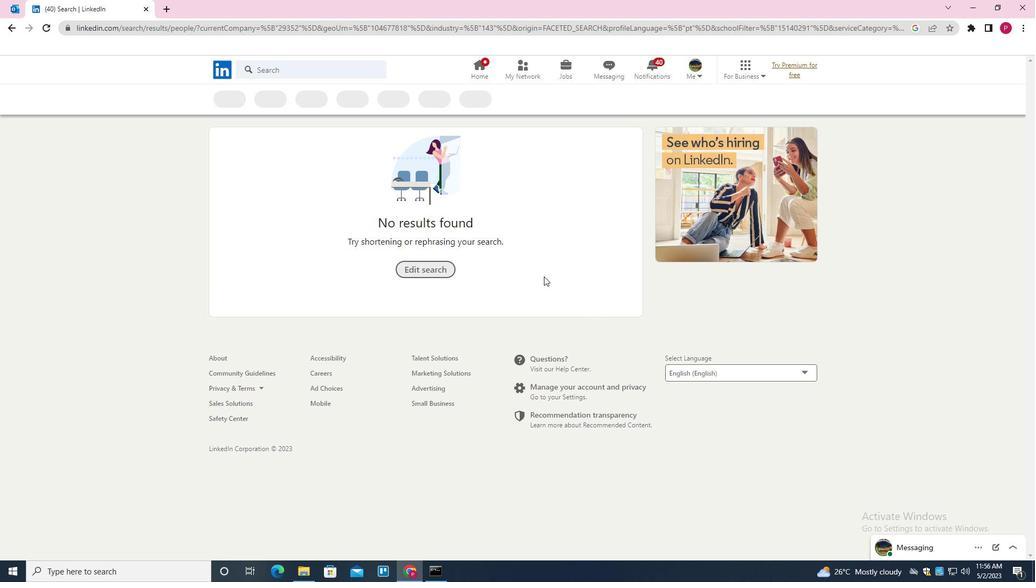 
